 Task: Look for space in Fīrūzābād, Iran from 11th June, 2023 to 17th June, 2023 for 1 adult in price range Rs.5000 to Rs.12000. Place can be private room with 1  bedroom having 1 bed and 1 bathroom. Property type can be house, flat, guest house, hotel. Booking option can be shelf check-in. Required host language is English.
Action: Mouse moved to (439, 66)
Screenshot: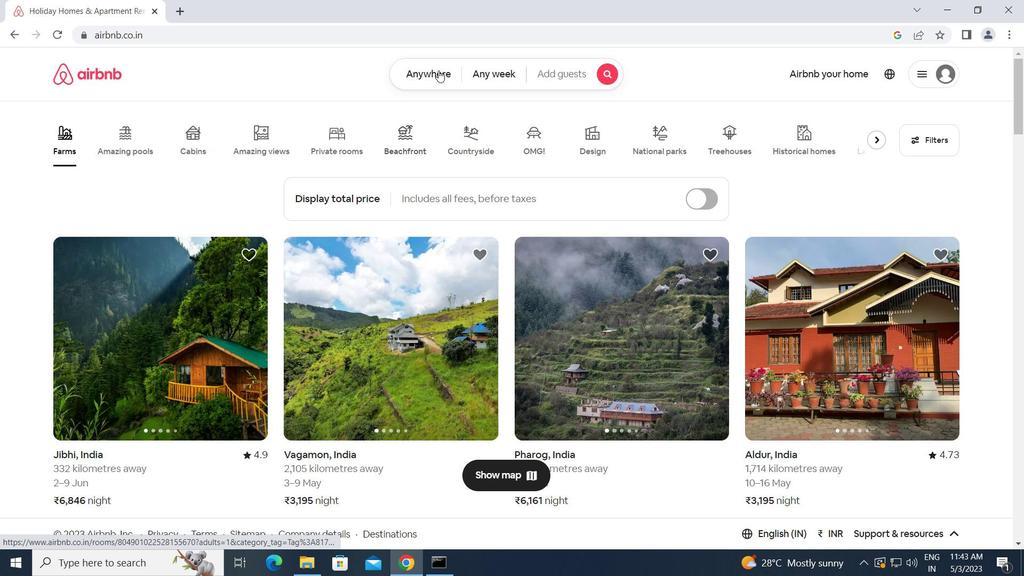 
Action: Mouse pressed left at (439, 66)
Screenshot: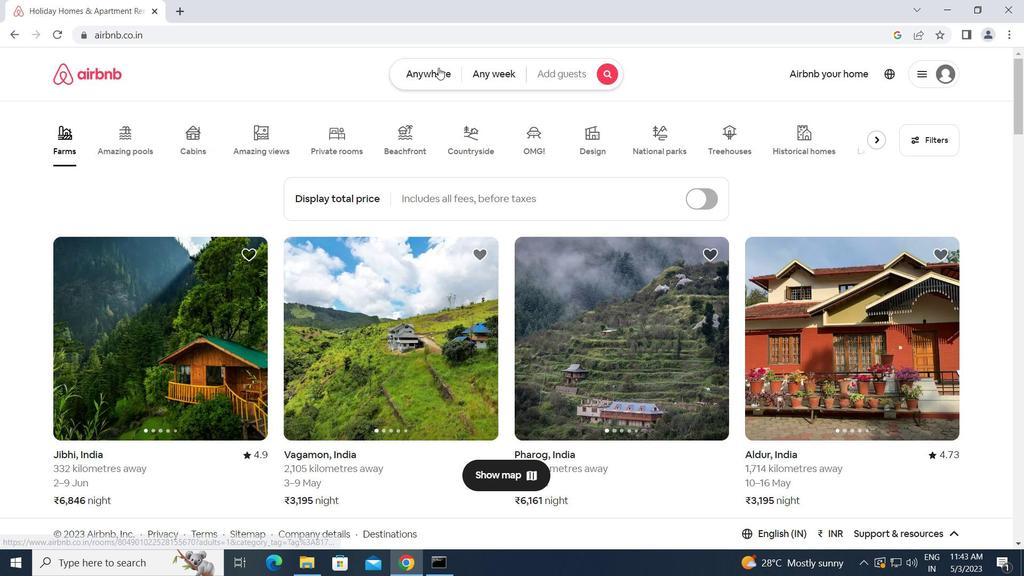
Action: Mouse moved to (317, 117)
Screenshot: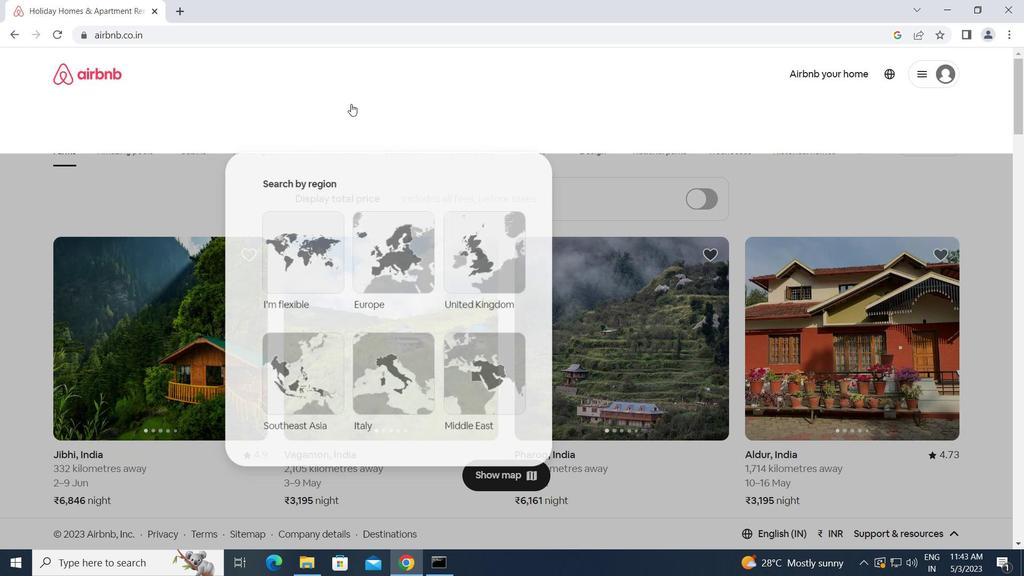 
Action: Mouse pressed left at (317, 117)
Screenshot: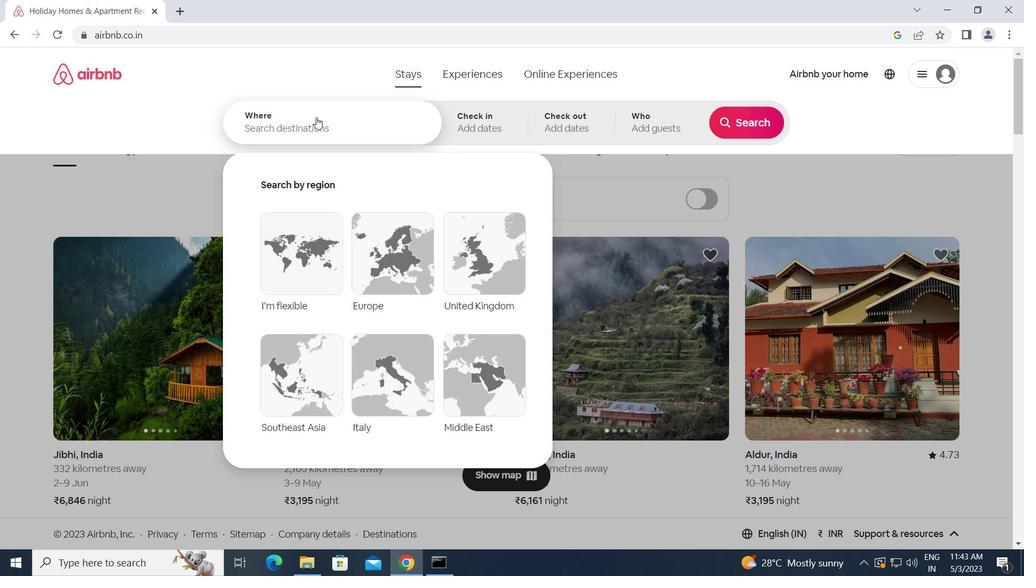 
Action: Key pressed f<Key.caps_lock>iruzabad,<Key.space><Key.caps_lock>i<Key.caps_lock>ran<Key.enter>
Screenshot: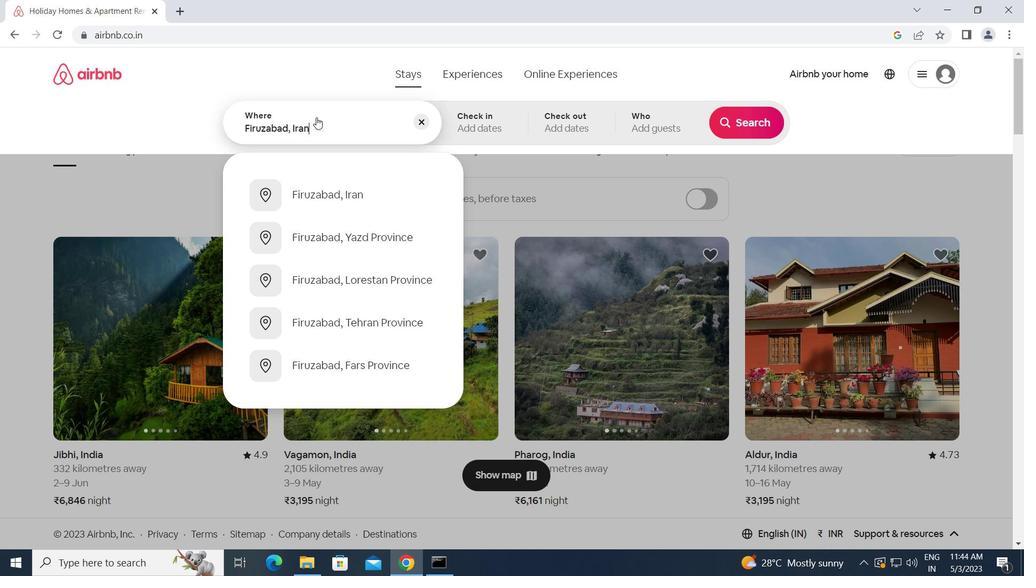 
Action: Mouse moved to (539, 342)
Screenshot: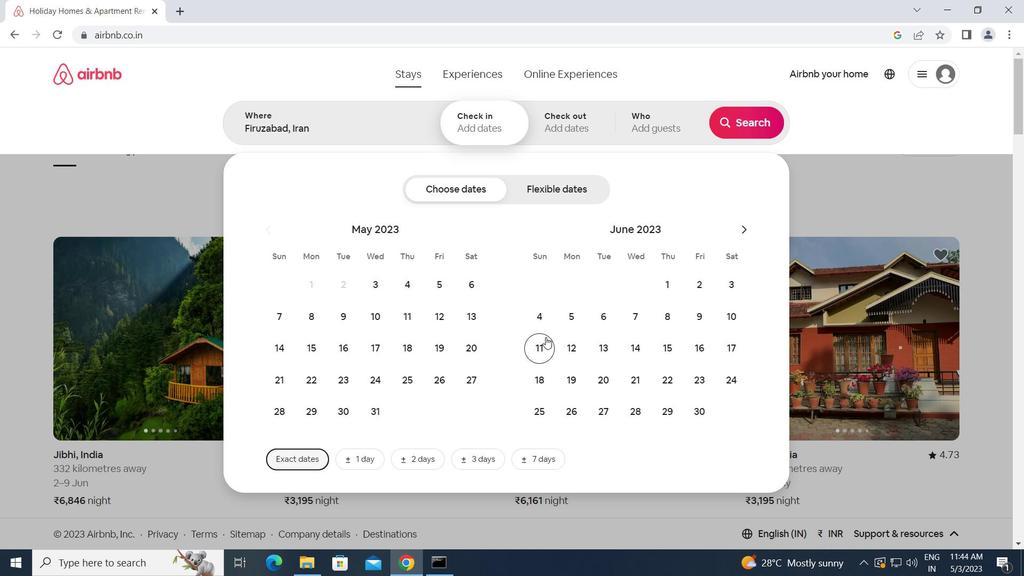 
Action: Mouse pressed left at (539, 342)
Screenshot: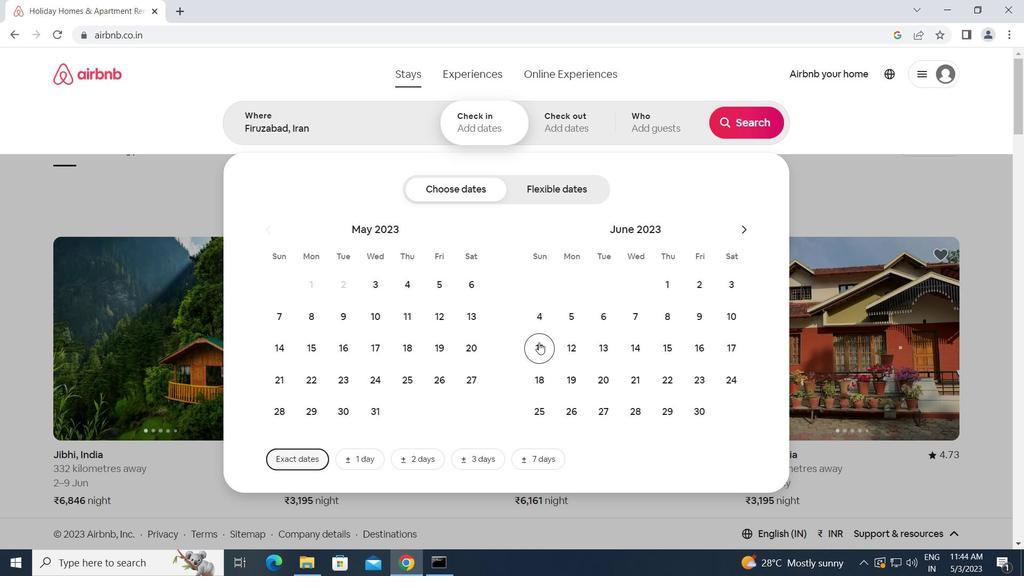 
Action: Mouse moved to (723, 349)
Screenshot: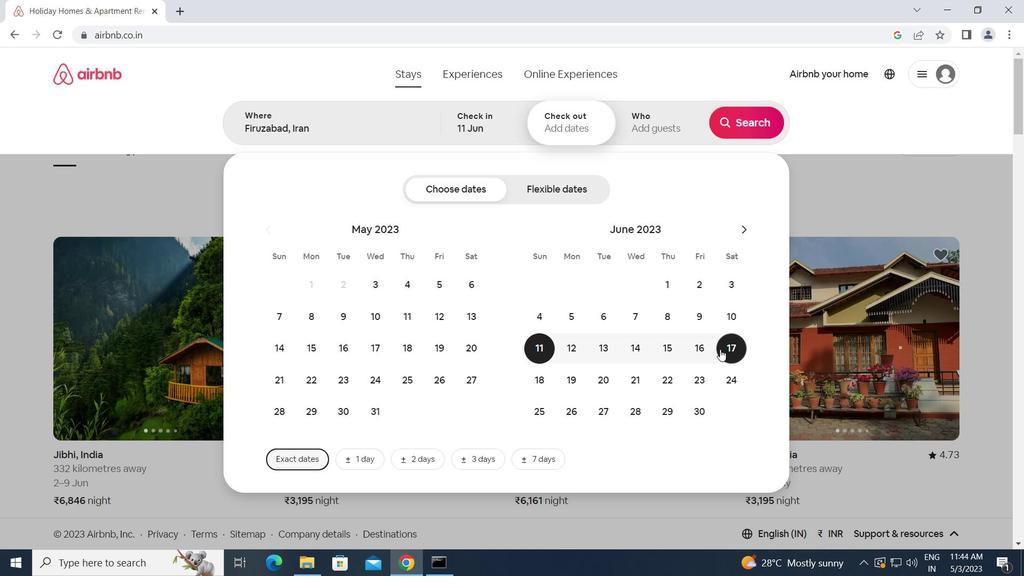 
Action: Mouse pressed left at (723, 349)
Screenshot: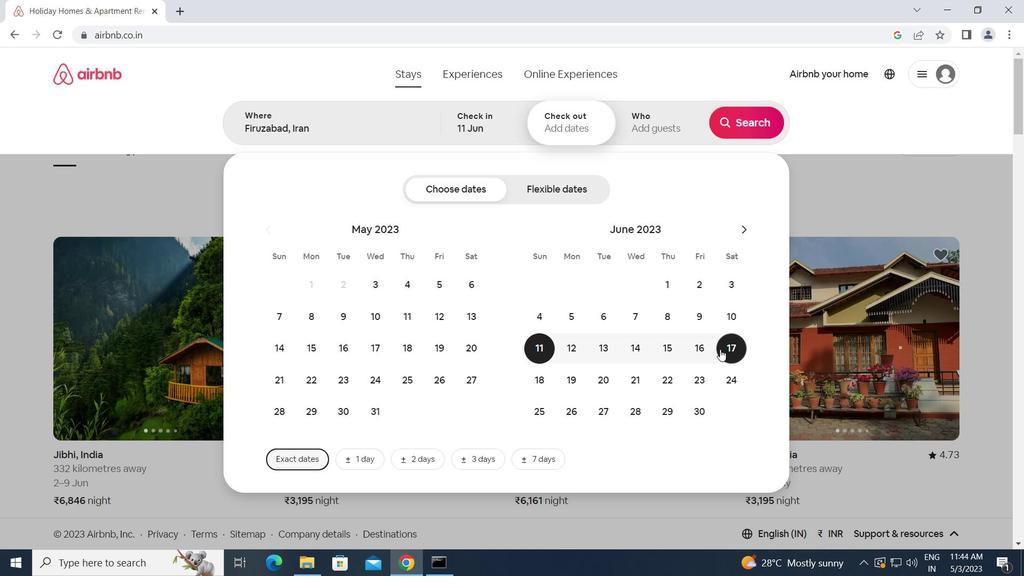 
Action: Mouse moved to (663, 124)
Screenshot: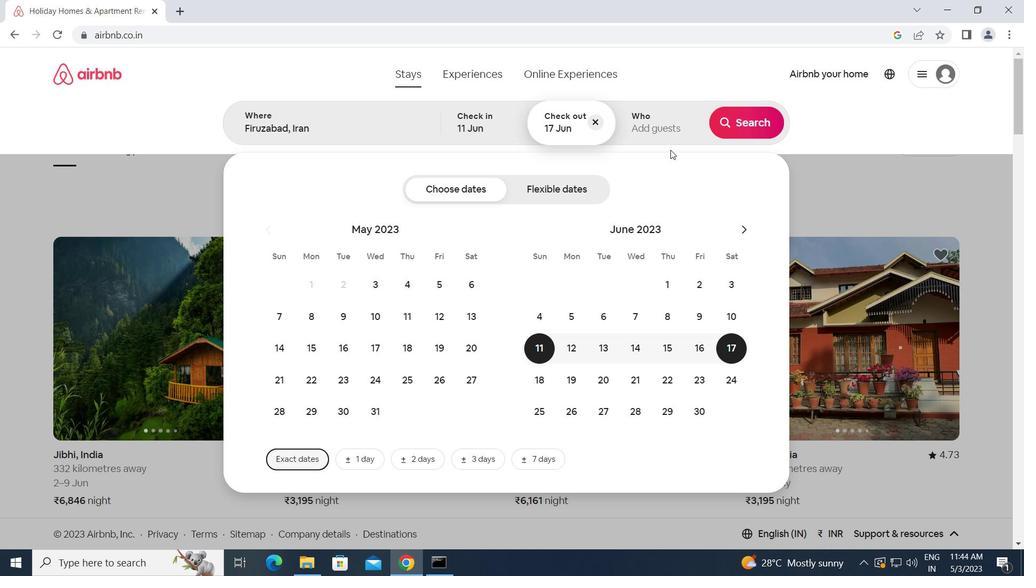 
Action: Mouse pressed left at (663, 124)
Screenshot: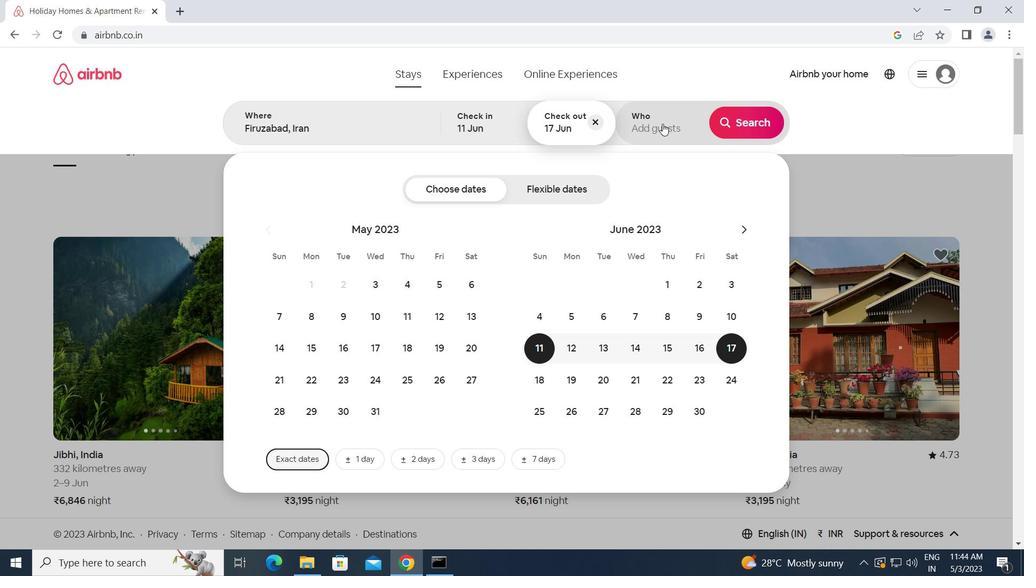 
Action: Mouse moved to (747, 190)
Screenshot: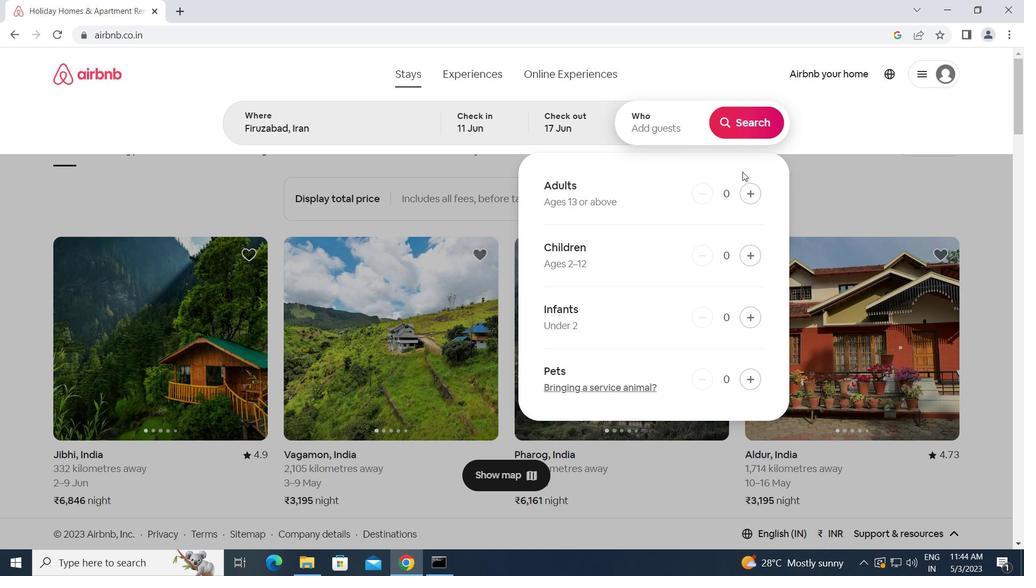 
Action: Mouse pressed left at (747, 190)
Screenshot: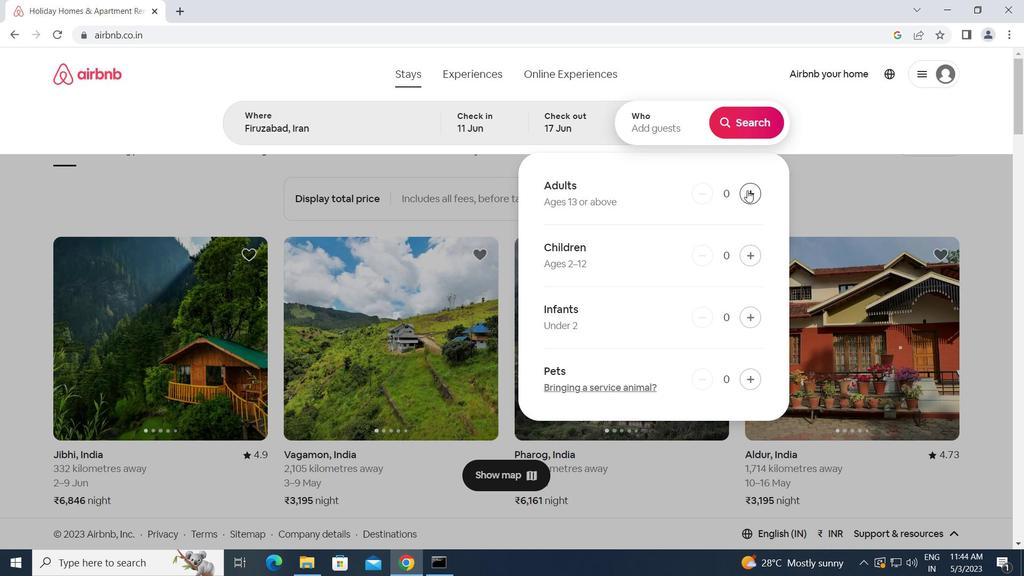 
Action: Mouse moved to (740, 113)
Screenshot: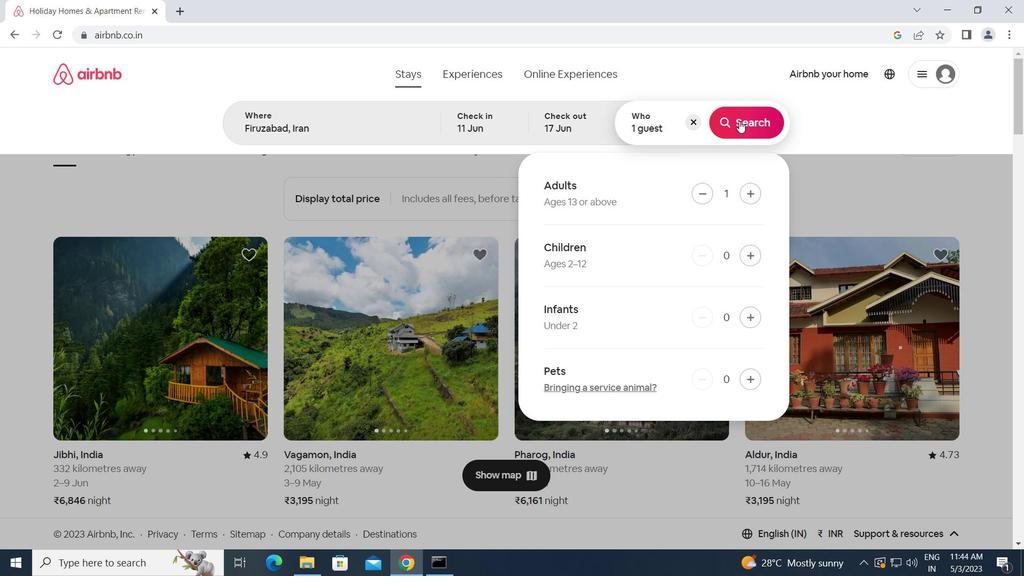 
Action: Mouse pressed left at (740, 113)
Screenshot: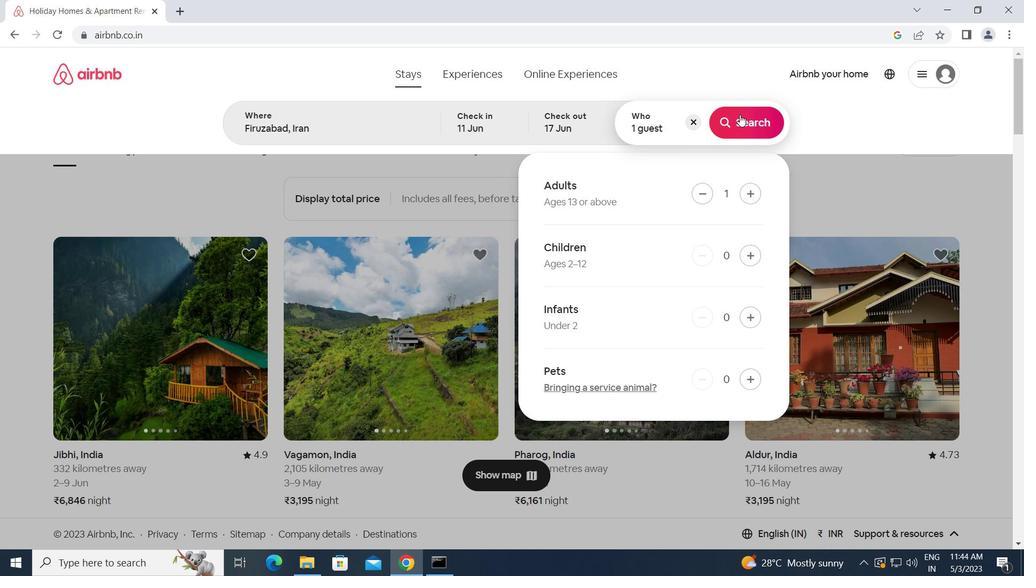 
Action: Mouse moved to (968, 129)
Screenshot: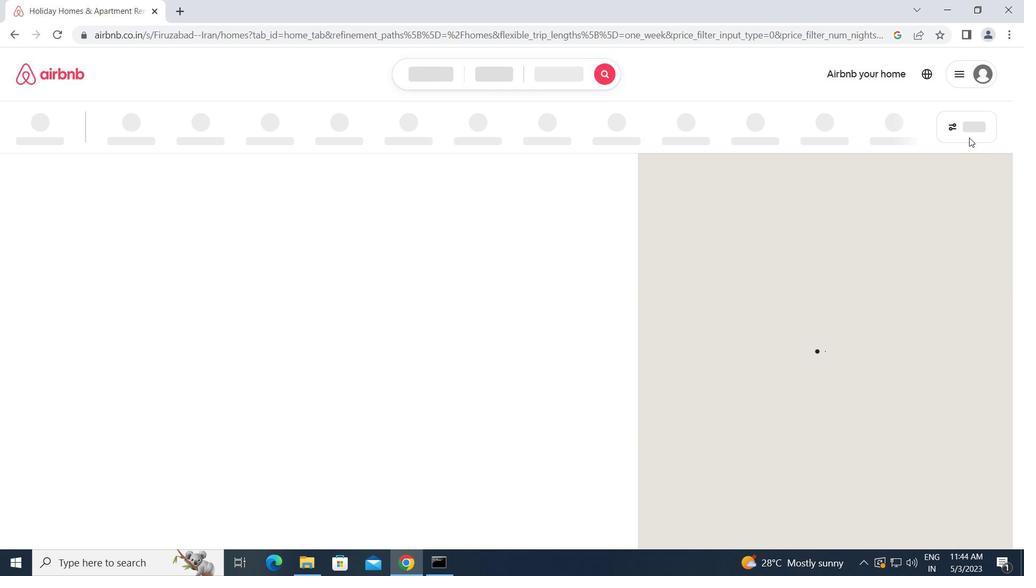 
Action: Mouse pressed left at (968, 129)
Screenshot: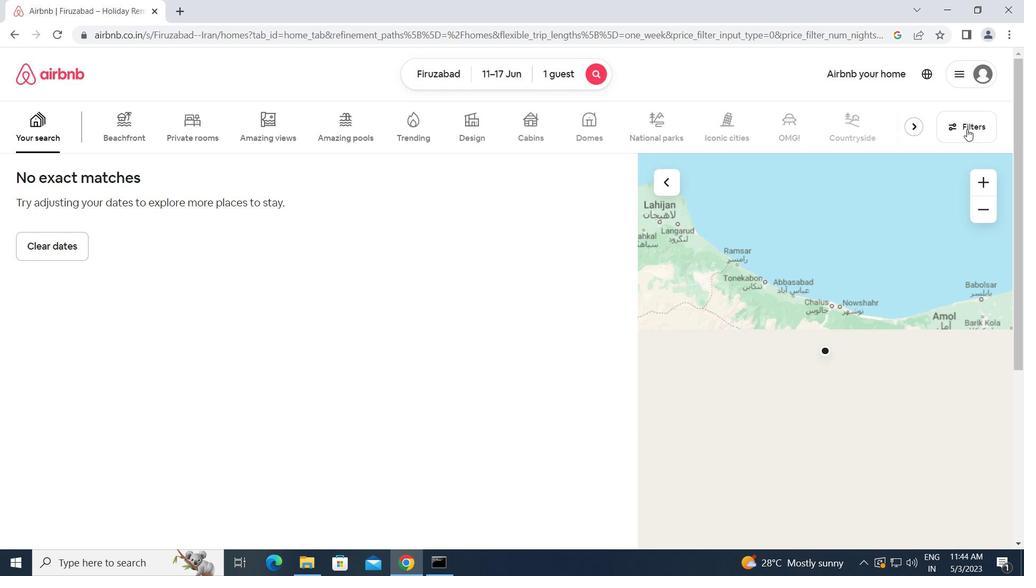 
Action: Mouse moved to (350, 207)
Screenshot: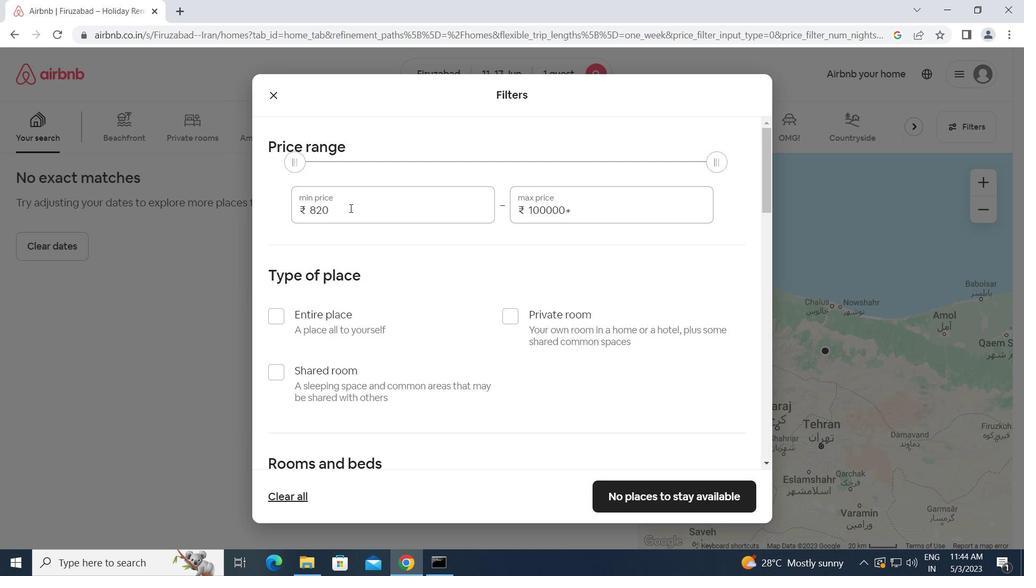 
Action: Mouse pressed left at (350, 207)
Screenshot: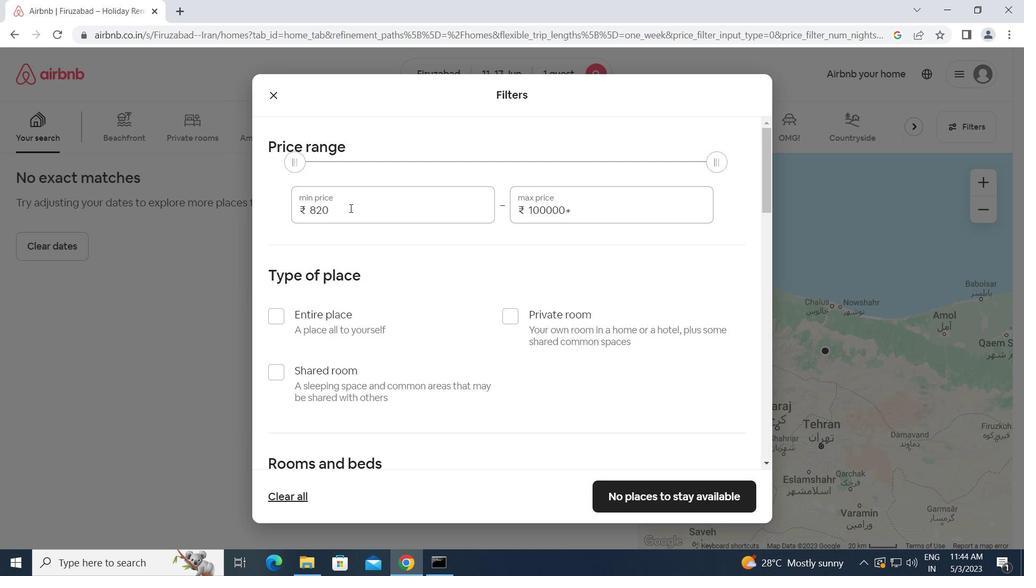 
Action: Mouse moved to (245, 208)
Screenshot: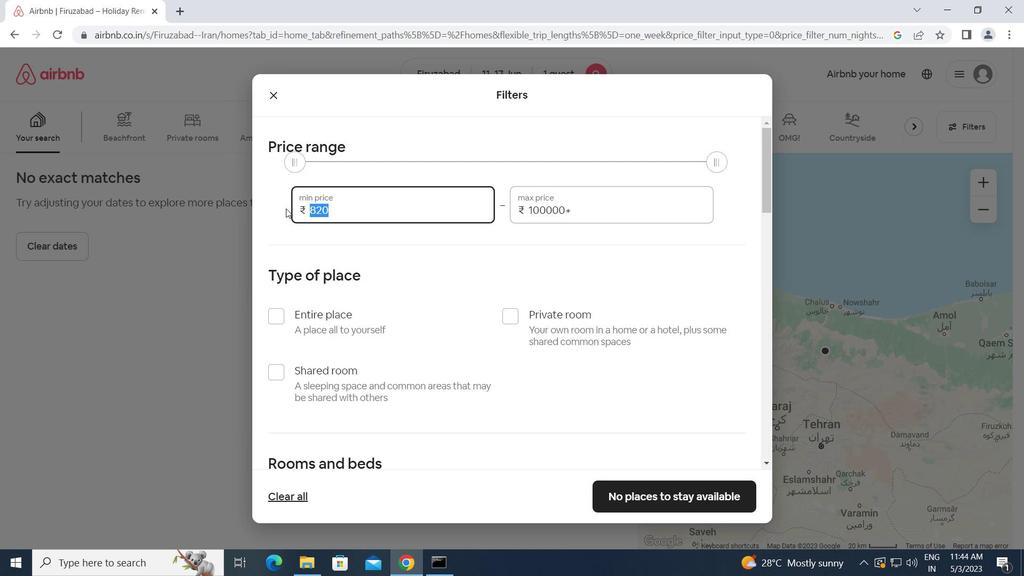 
Action: Key pressed 5000<Key.tab>12000
Screenshot: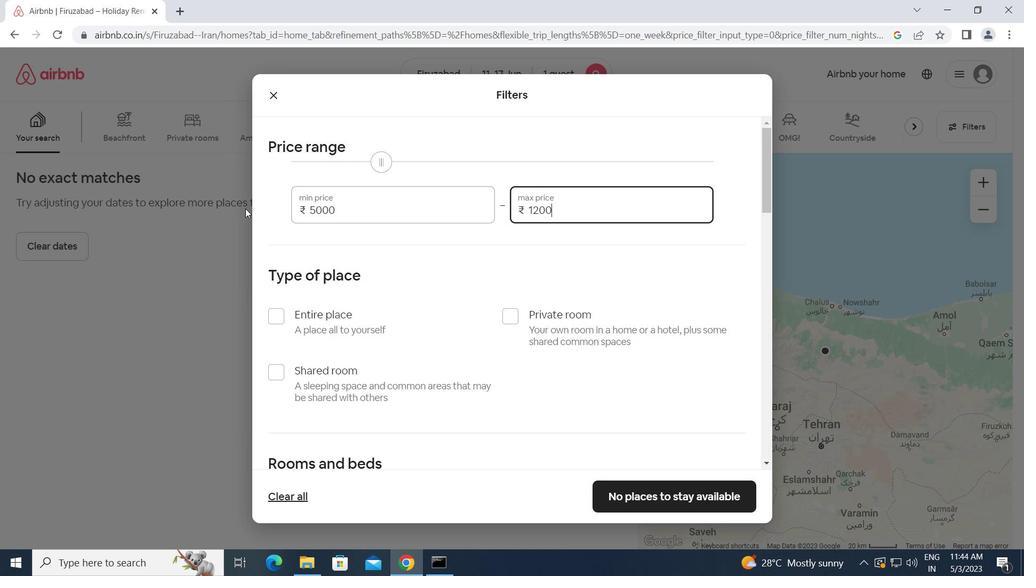 
Action: Mouse moved to (505, 311)
Screenshot: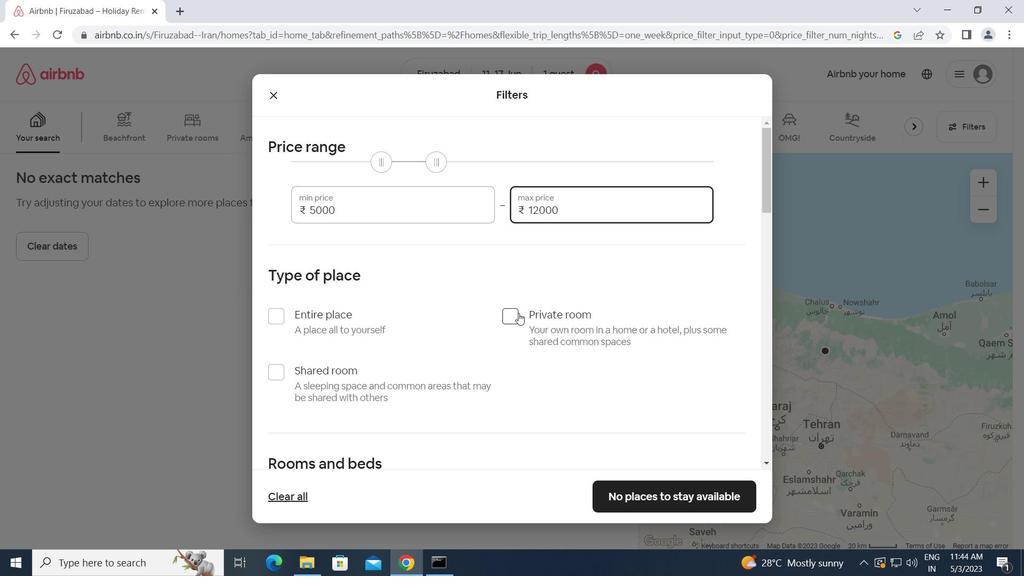 
Action: Mouse pressed left at (505, 311)
Screenshot: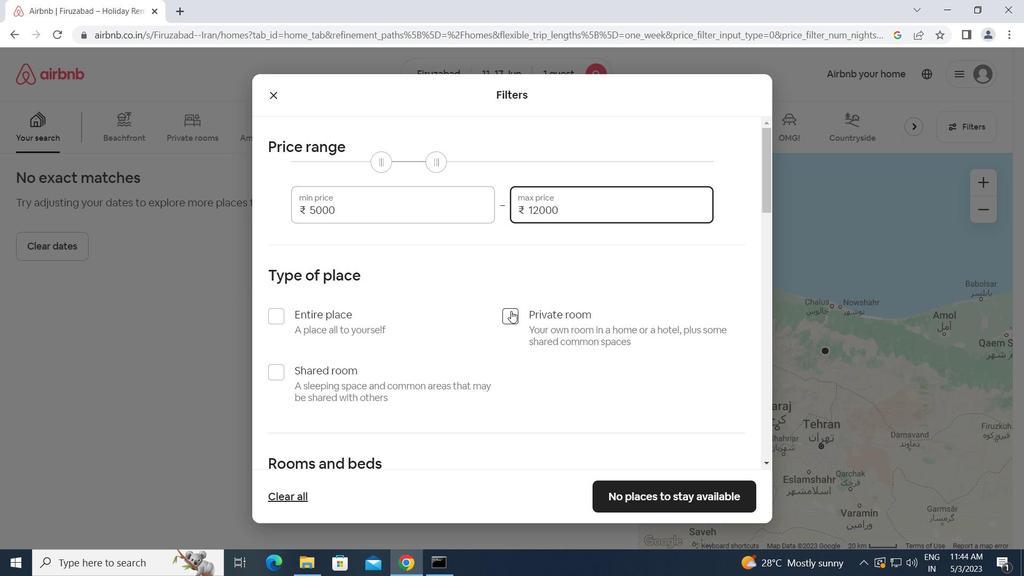 
Action: Mouse moved to (510, 356)
Screenshot: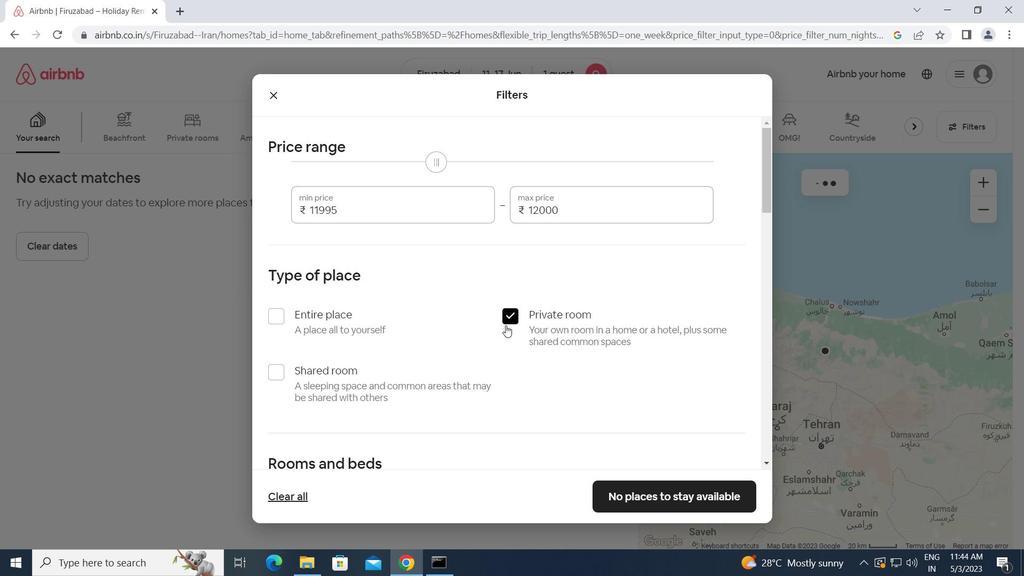 
Action: Mouse scrolled (510, 355) with delta (0, 0)
Screenshot: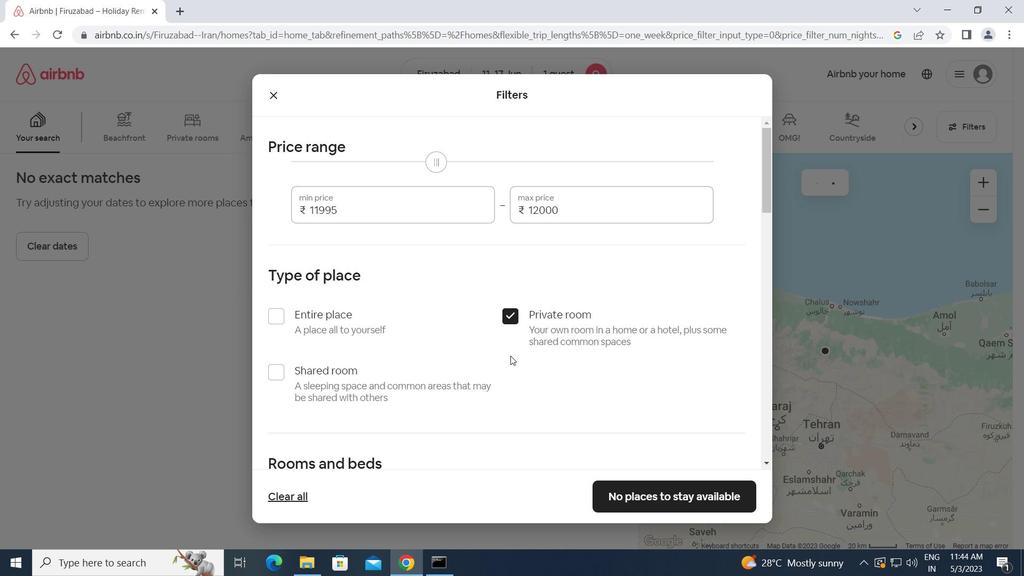 
Action: Mouse moved to (510, 356)
Screenshot: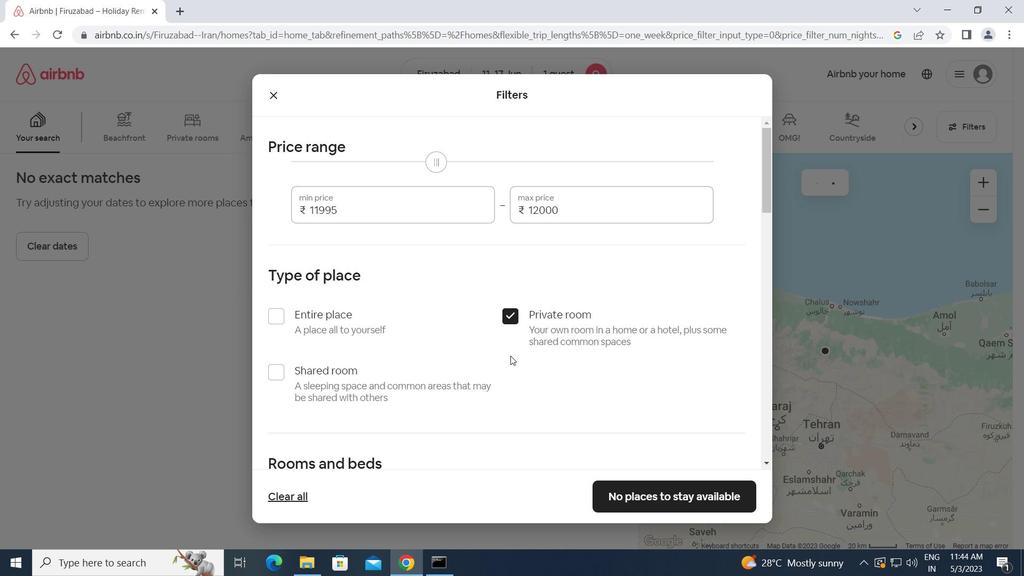 
Action: Mouse scrolled (510, 356) with delta (0, 0)
Screenshot: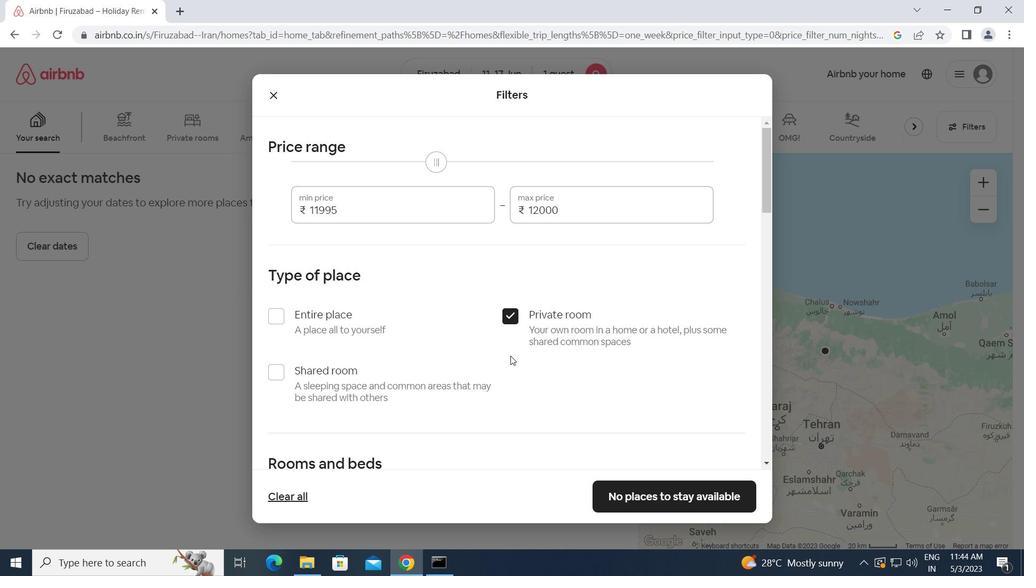 
Action: Mouse scrolled (510, 356) with delta (0, 0)
Screenshot: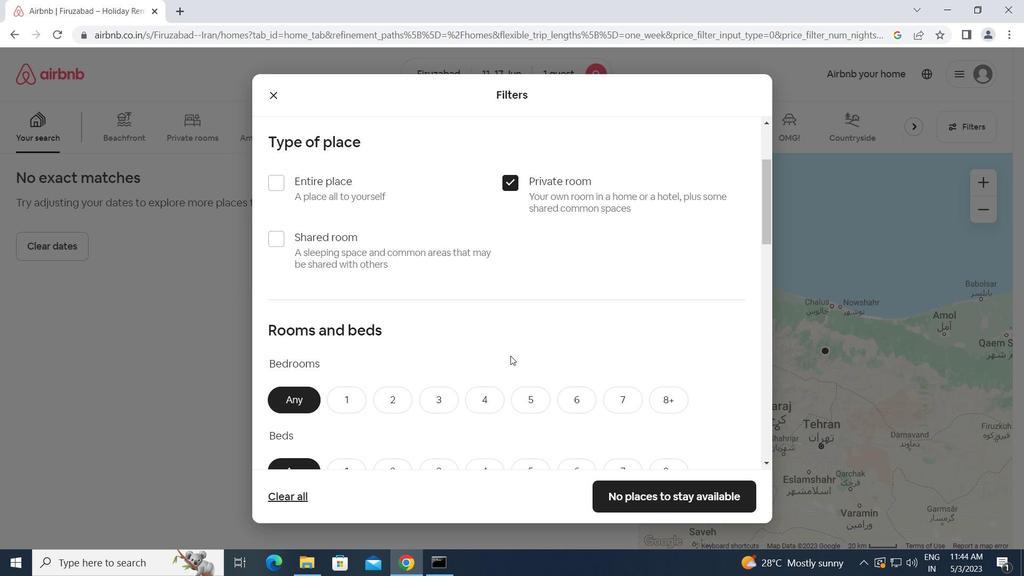 
Action: Mouse moved to (347, 337)
Screenshot: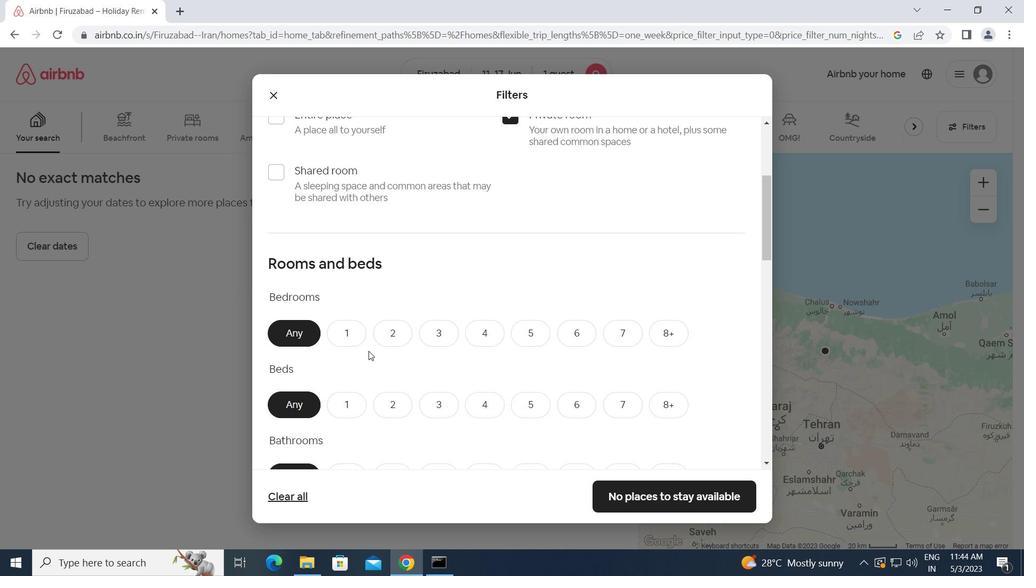 
Action: Mouse pressed left at (347, 337)
Screenshot: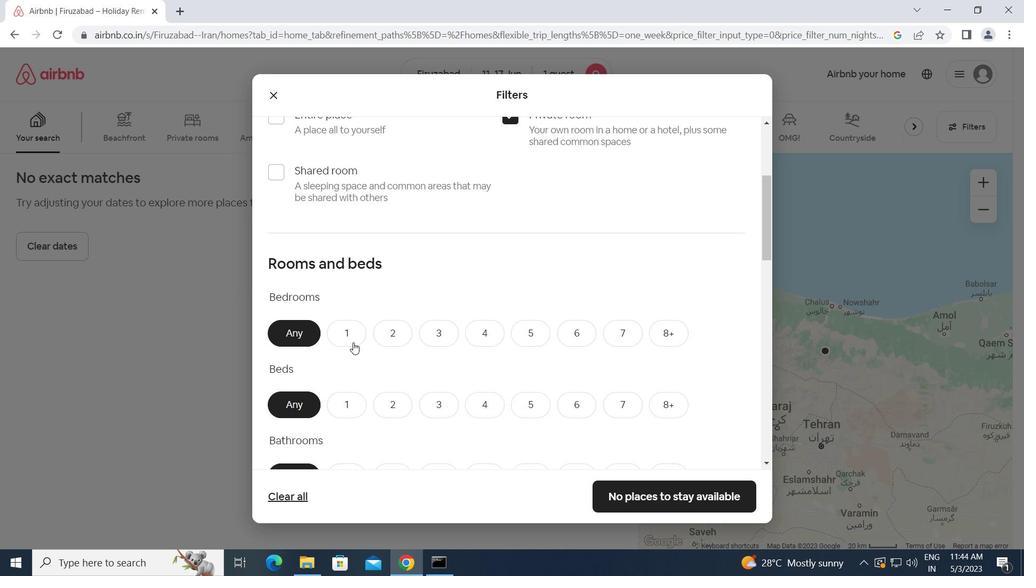 
Action: Mouse moved to (345, 408)
Screenshot: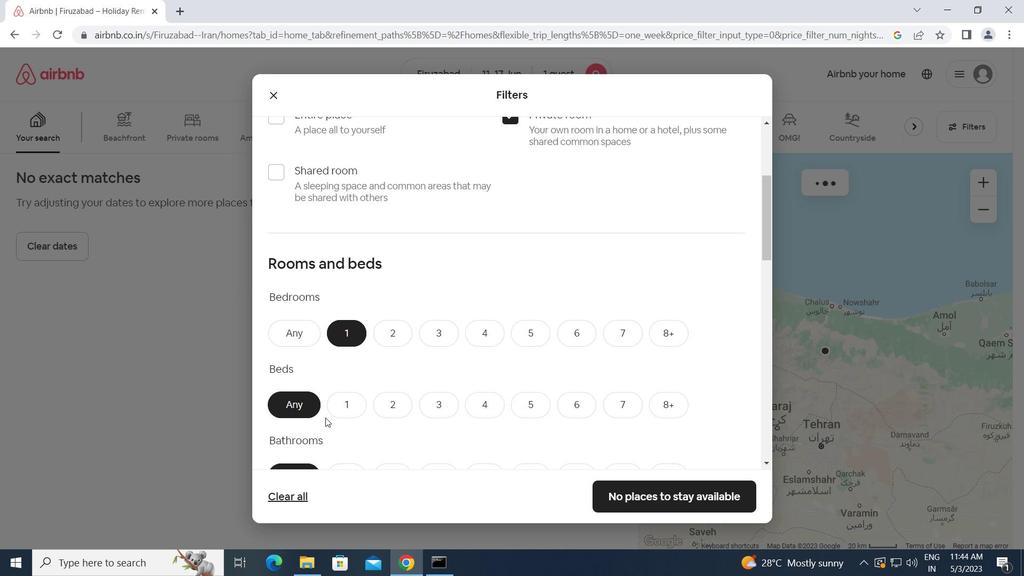 
Action: Mouse pressed left at (345, 408)
Screenshot: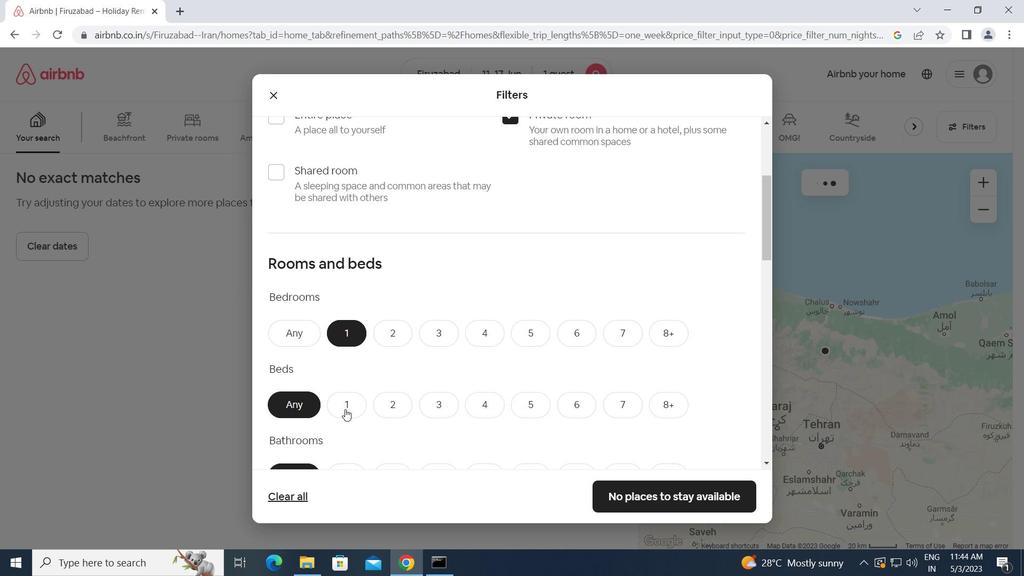 
Action: Mouse scrolled (345, 408) with delta (0, 0)
Screenshot: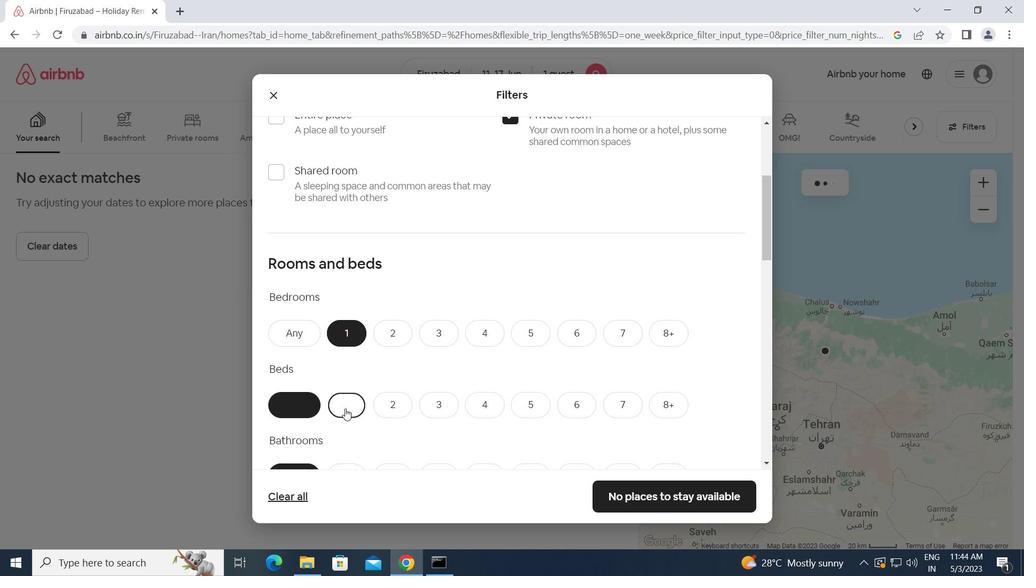 
Action: Mouse moved to (345, 408)
Screenshot: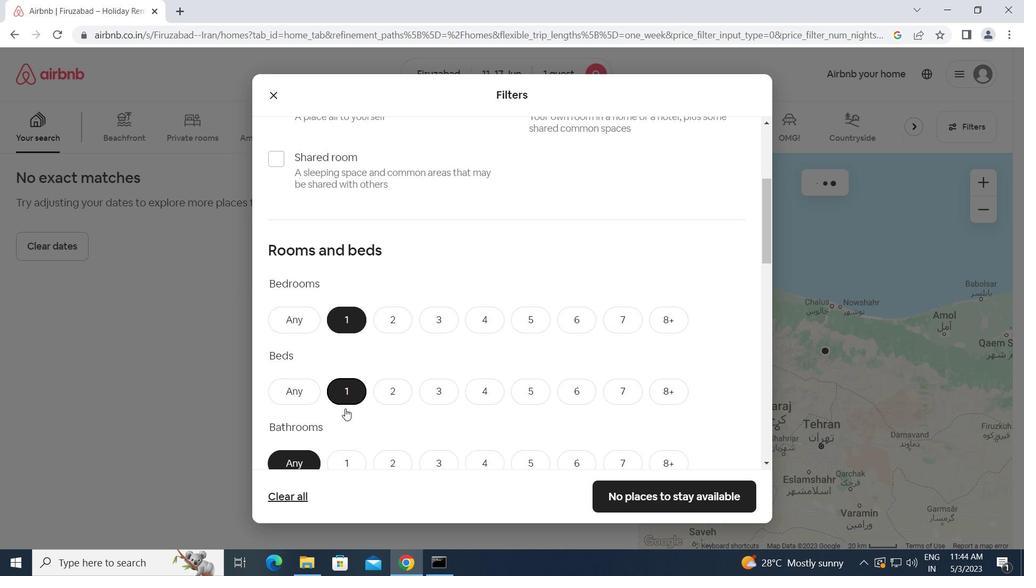 
Action: Mouse pressed left at (345, 408)
Screenshot: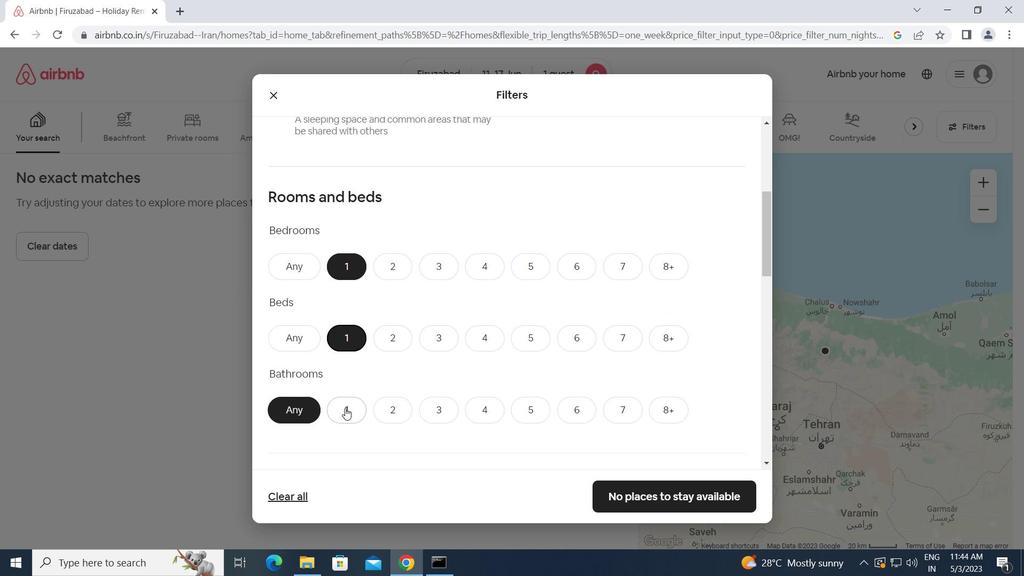 
Action: Mouse moved to (449, 417)
Screenshot: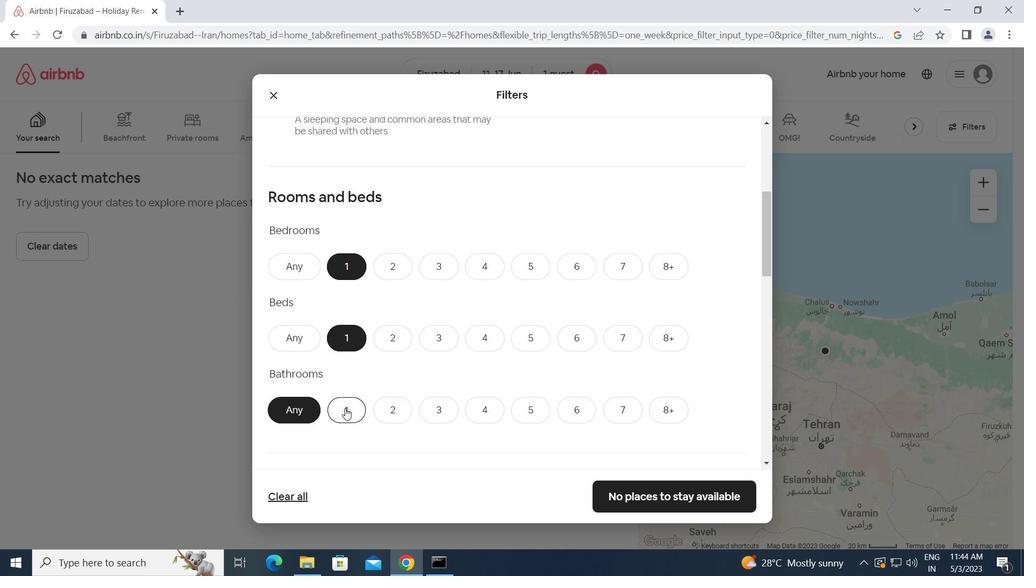 
Action: Mouse scrolled (449, 416) with delta (0, 0)
Screenshot: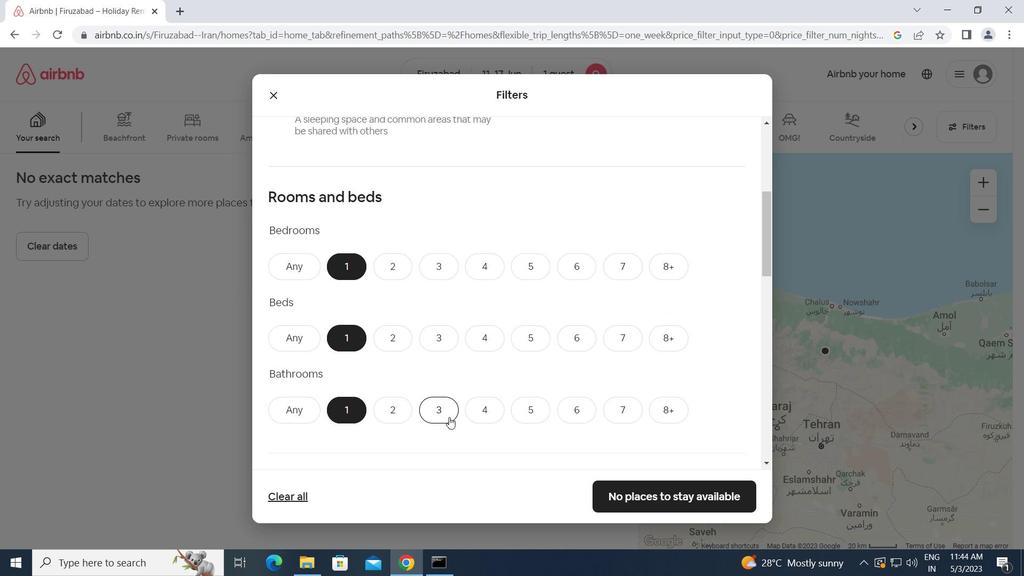
Action: Mouse scrolled (449, 416) with delta (0, 0)
Screenshot: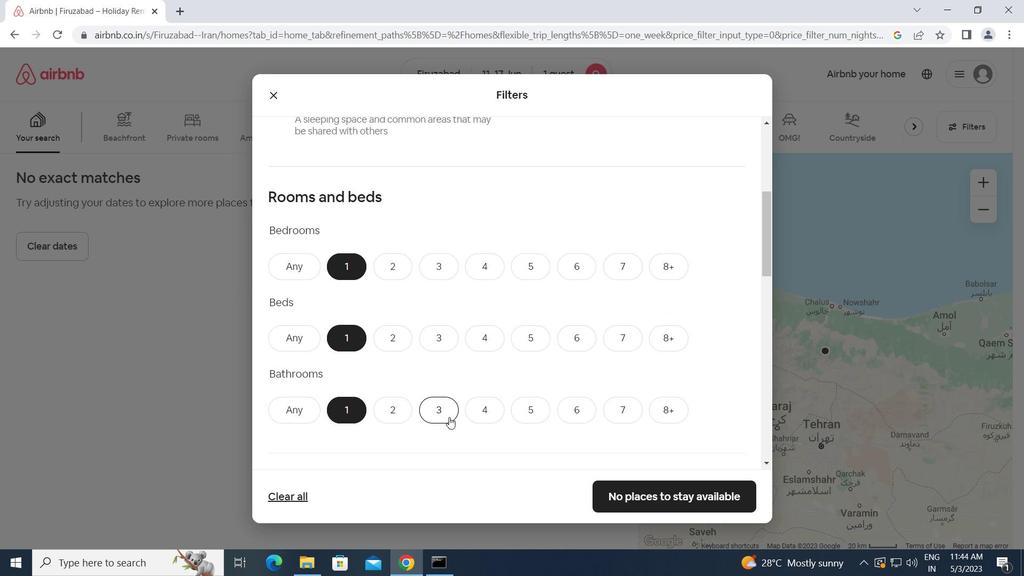 
Action: Mouse scrolled (449, 416) with delta (0, 0)
Screenshot: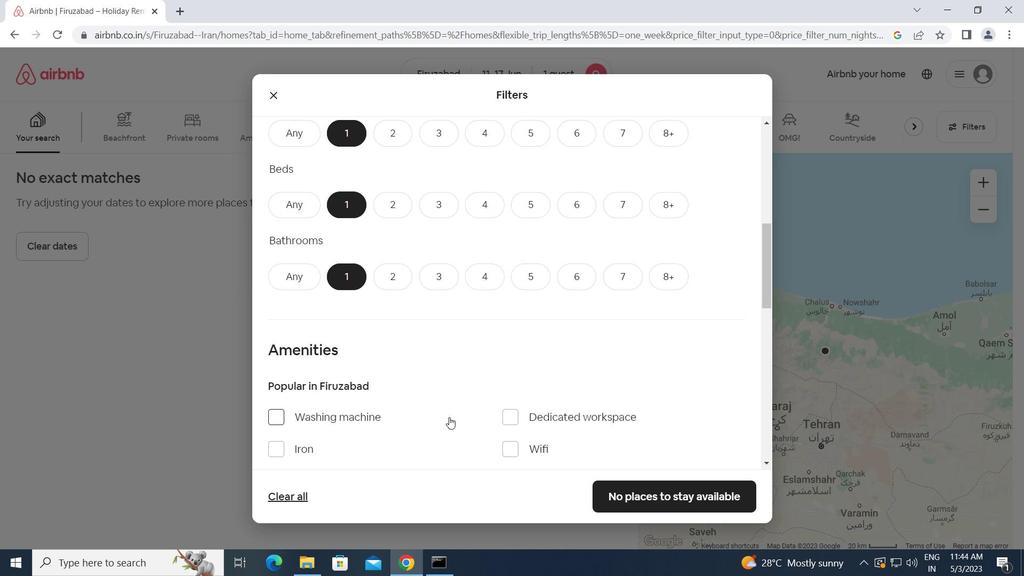 
Action: Mouse scrolled (449, 416) with delta (0, 0)
Screenshot: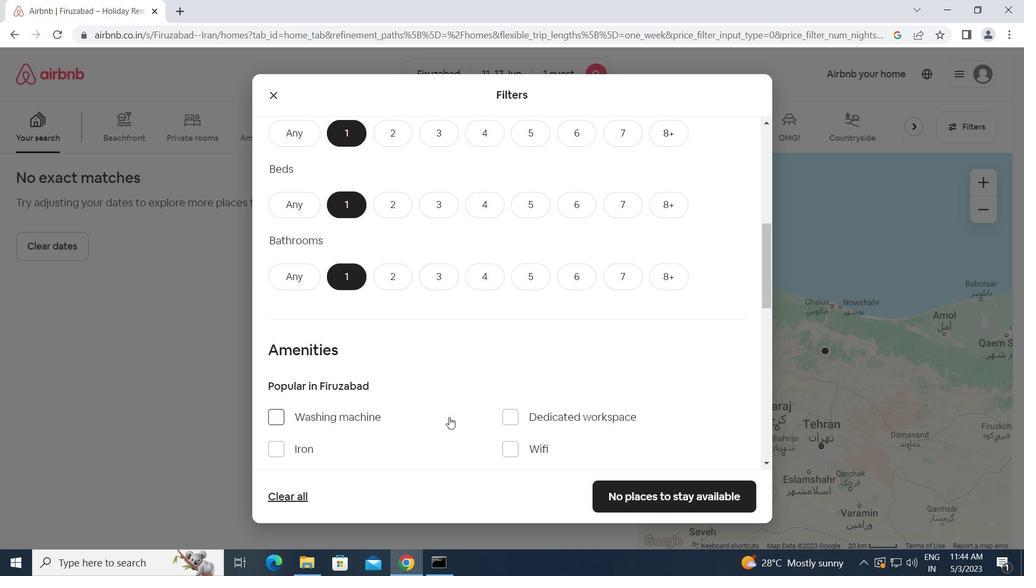 
Action: Mouse scrolled (449, 416) with delta (0, 0)
Screenshot: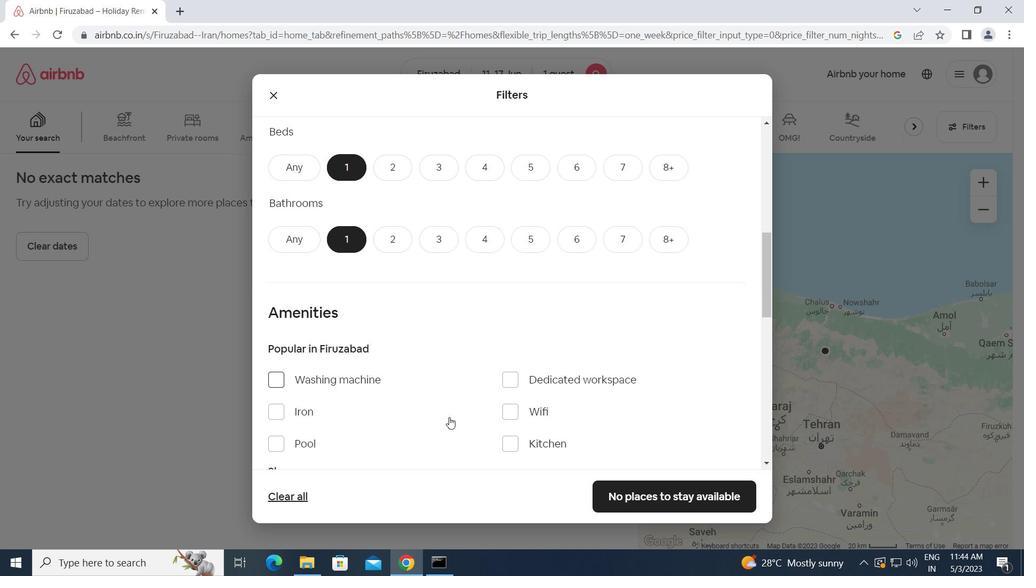 
Action: Mouse scrolled (449, 416) with delta (0, 0)
Screenshot: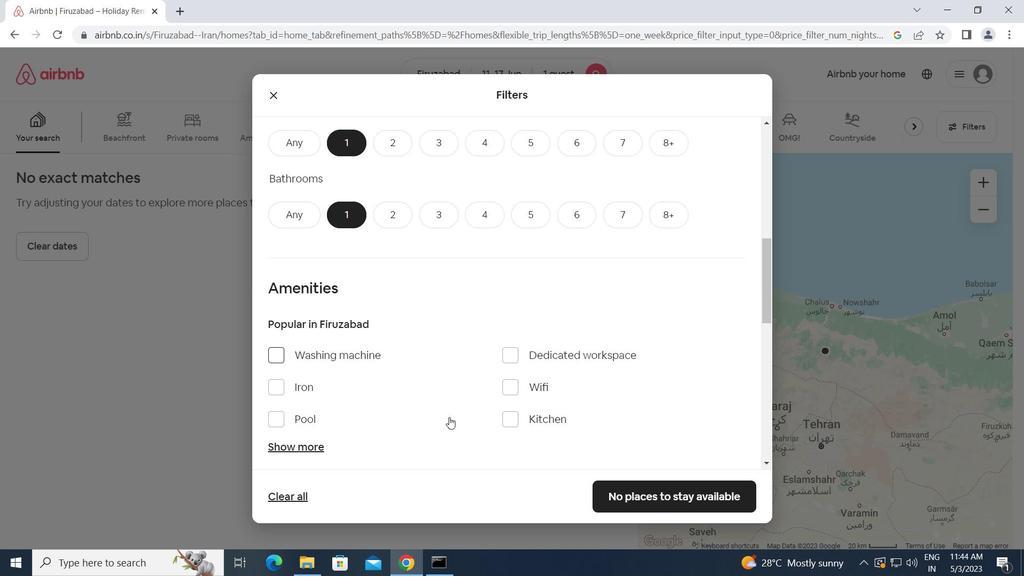 
Action: Mouse moved to (713, 391)
Screenshot: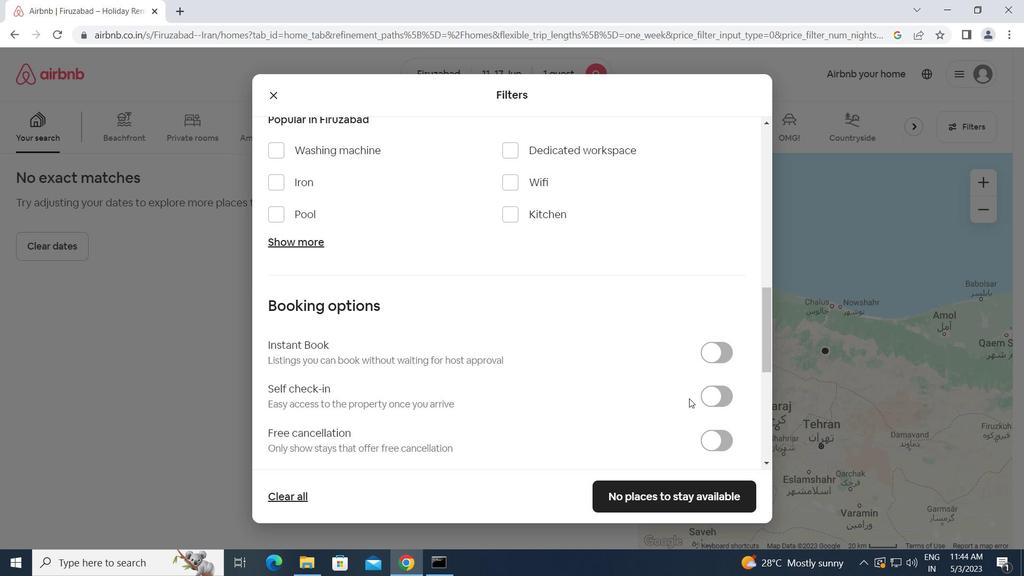 
Action: Mouse pressed left at (713, 391)
Screenshot: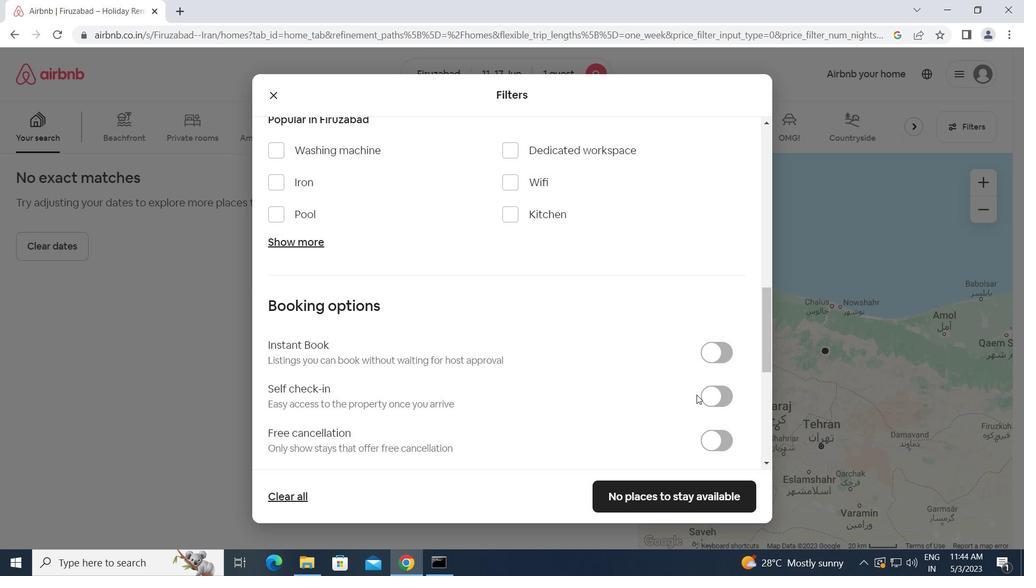 
Action: Mouse moved to (442, 429)
Screenshot: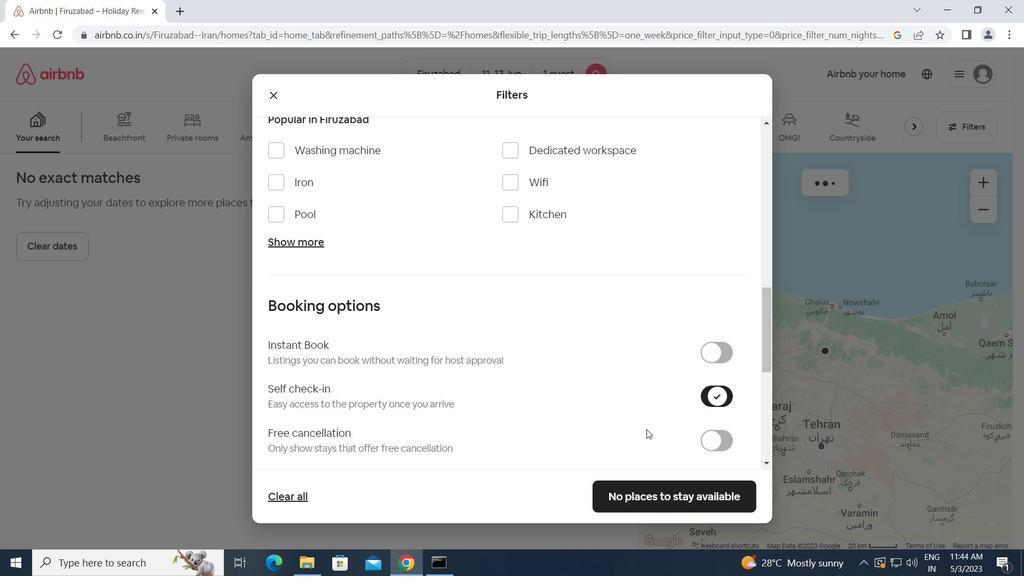 
Action: Mouse scrolled (442, 428) with delta (0, 0)
Screenshot: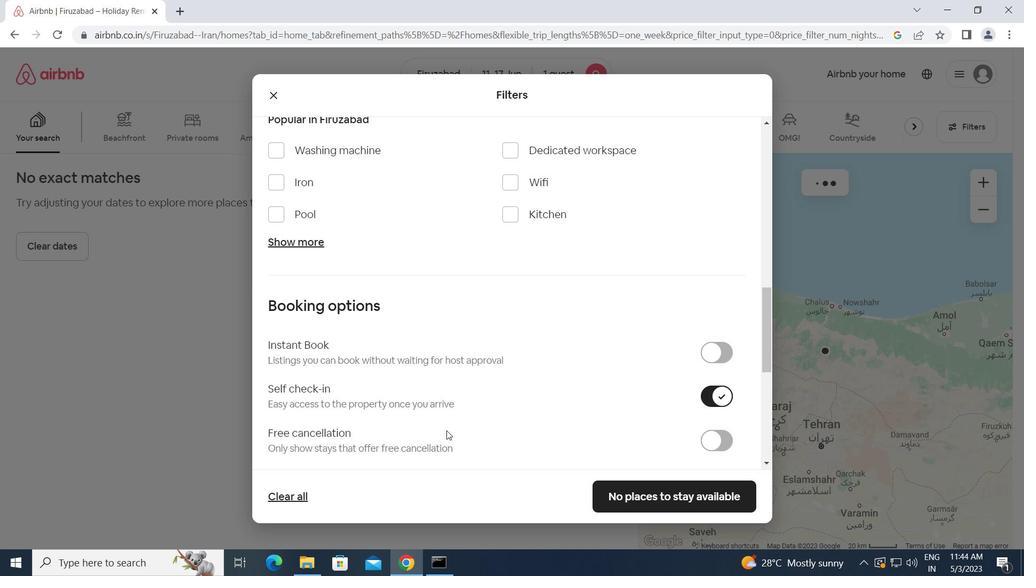 
Action: Mouse scrolled (442, 428) with delta (0, 0)
Screenshot: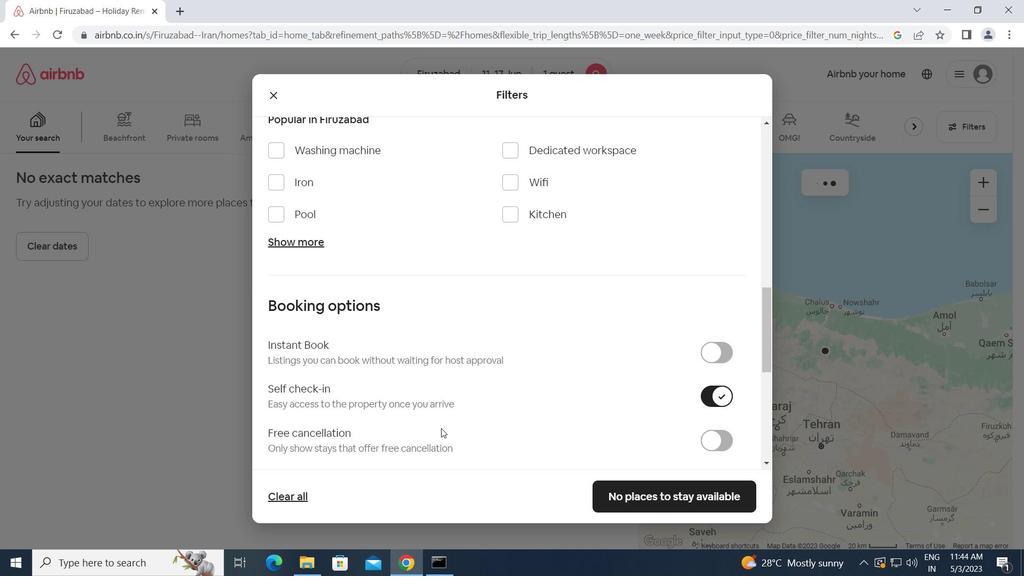 
Action: Mouse scrolled (442, 428) with delta (0, 0)
Screenshot: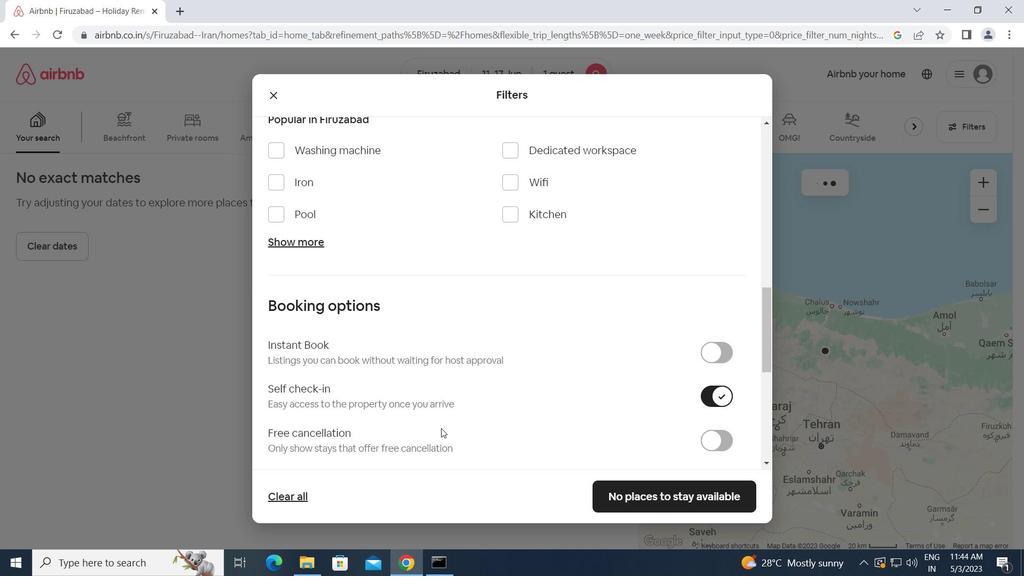
Action: Mouse scrolled (442, 428) with delta (0, 0)
Screenshot: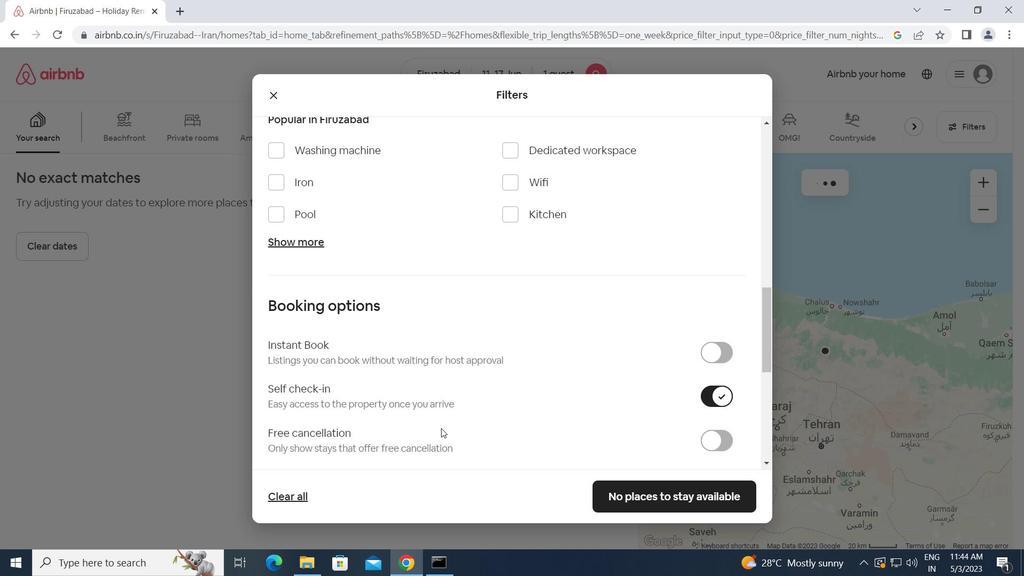 
Action: Mouse scrolled (442, 428) with delta (0, 0)
Screenshot: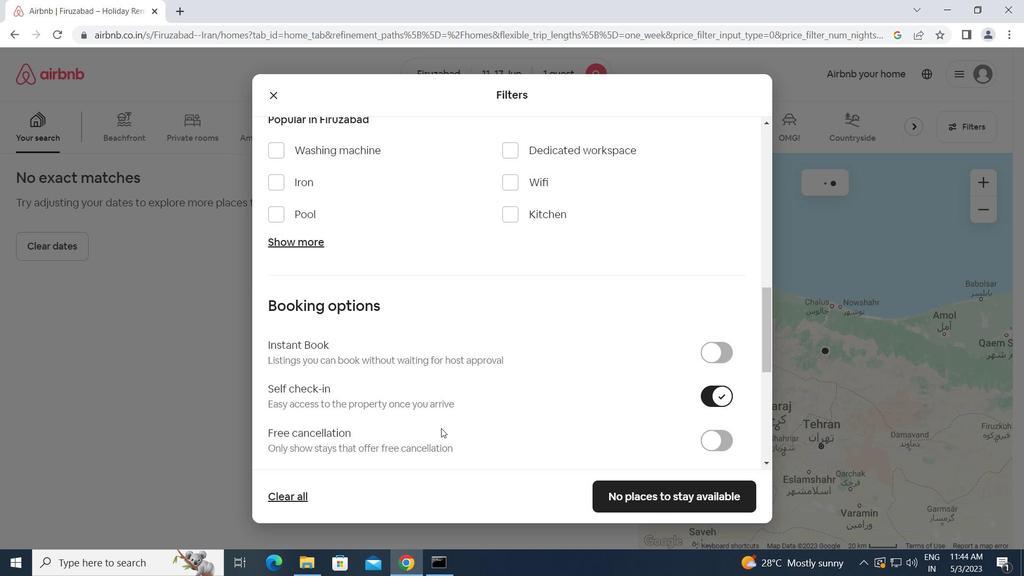 
Action: Mouse moved to (441, 428)
Screenshot: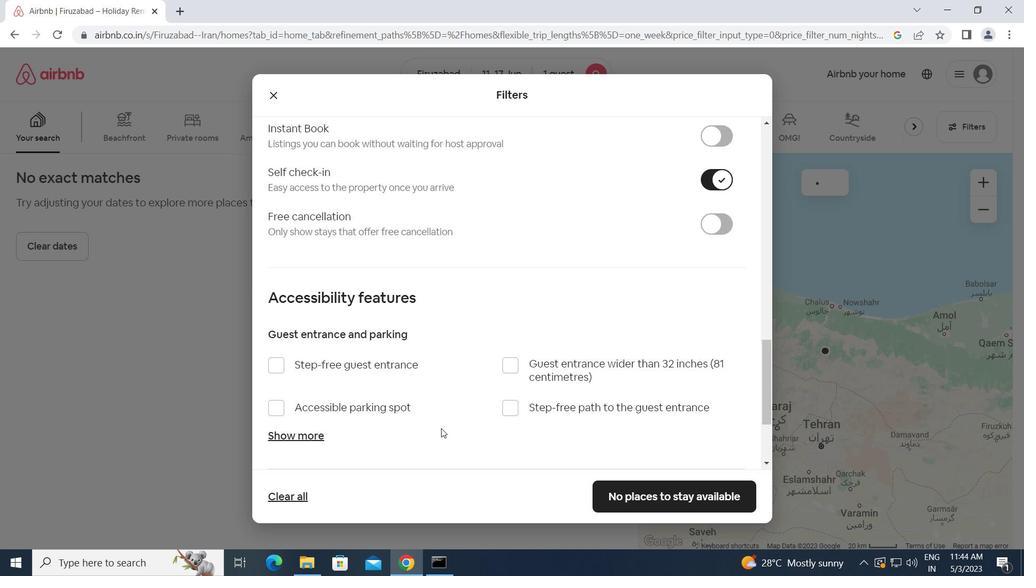 
Action: Mouse scrolled (441, 428) with delta (0, 0)
Screenshot: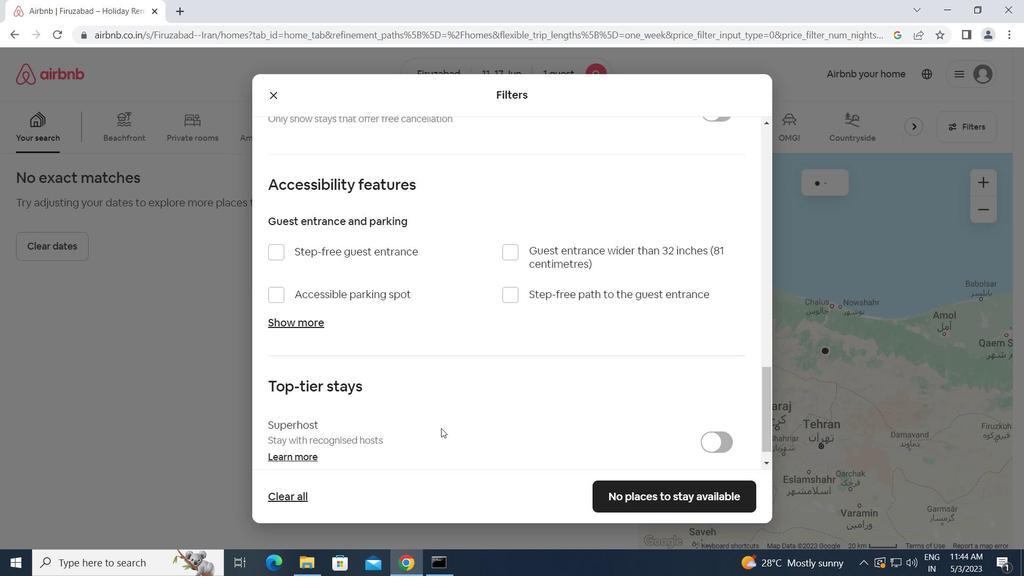 
Action: Mouse scrolled (441, 428) with delta (0, 0)
Screenshot: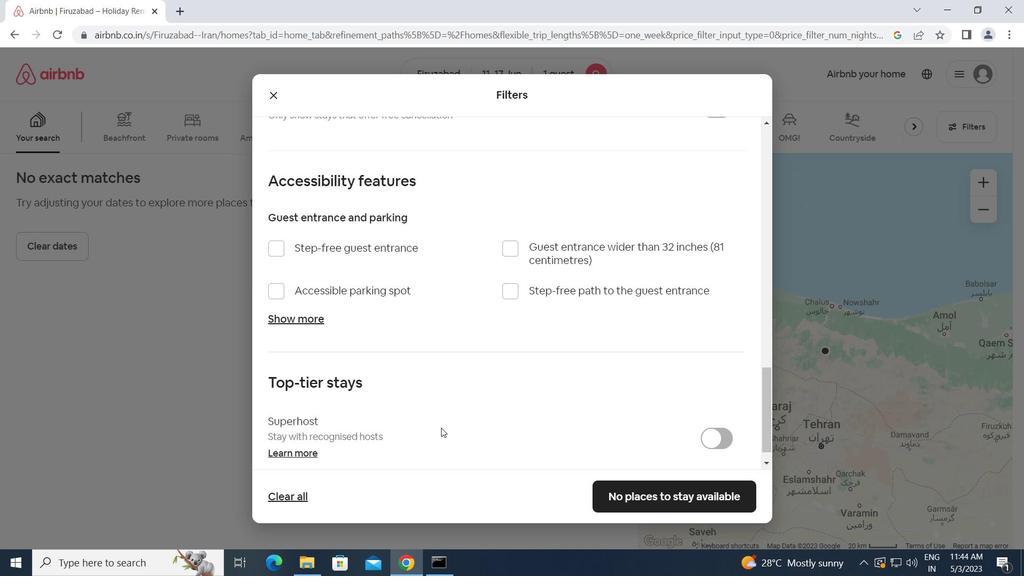 
Action: Mouse scrolled (441, 428) with delta (0, 0)
Screenshot: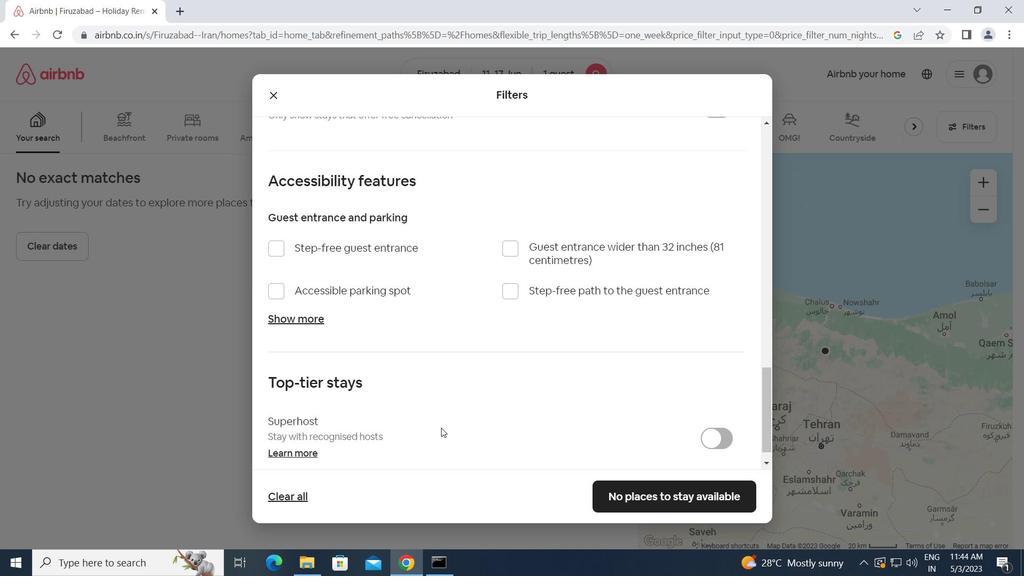 
Action: Mouse scrolled (441, 428) with delta (0, 0)
Screenshot: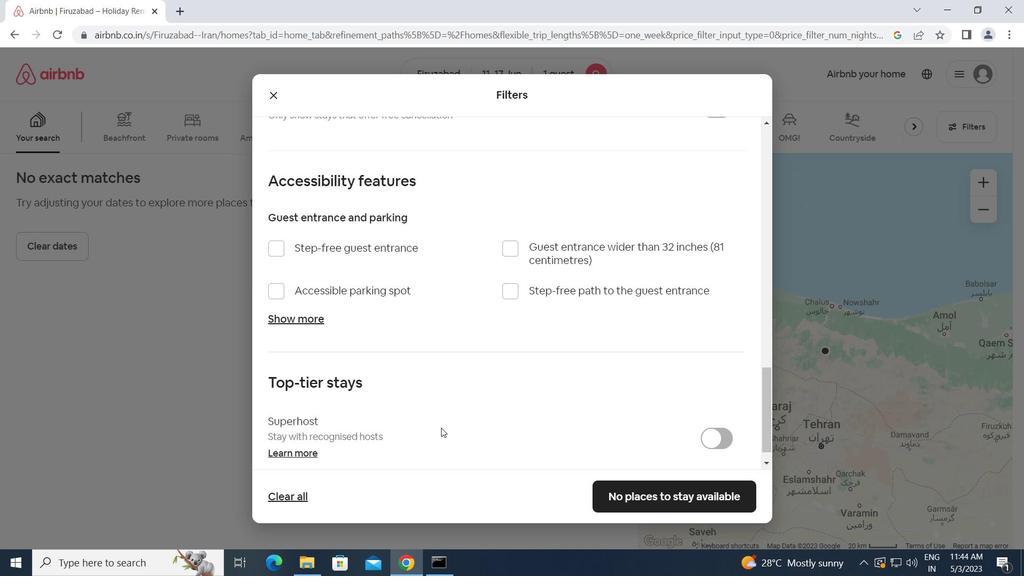 
Action: Mouse scrolled (441, 428) with delta (0, 0)
Screenshot: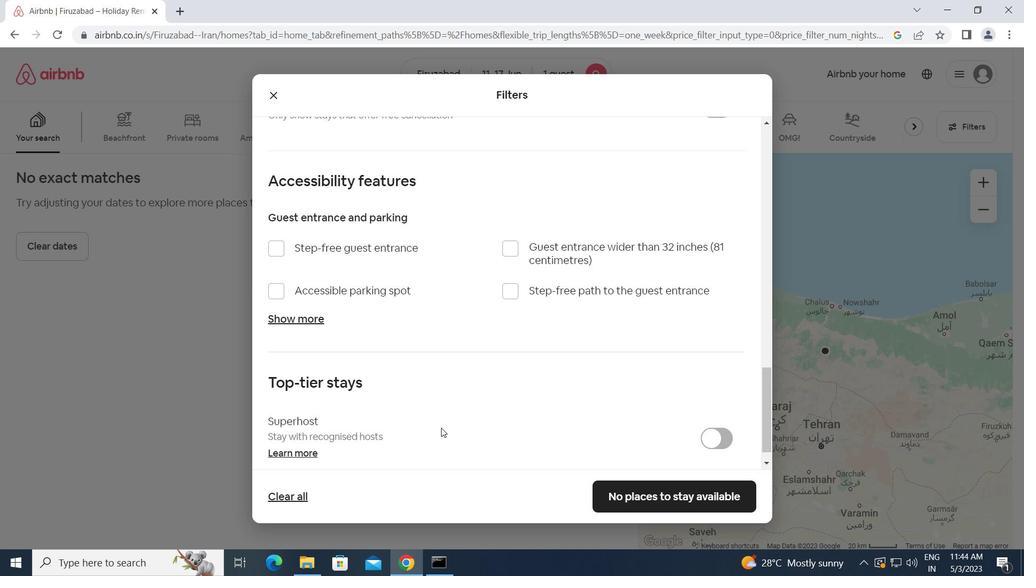 
Action: Mouse scrolled (441, 428) with delta (0, 0)
Screenshot: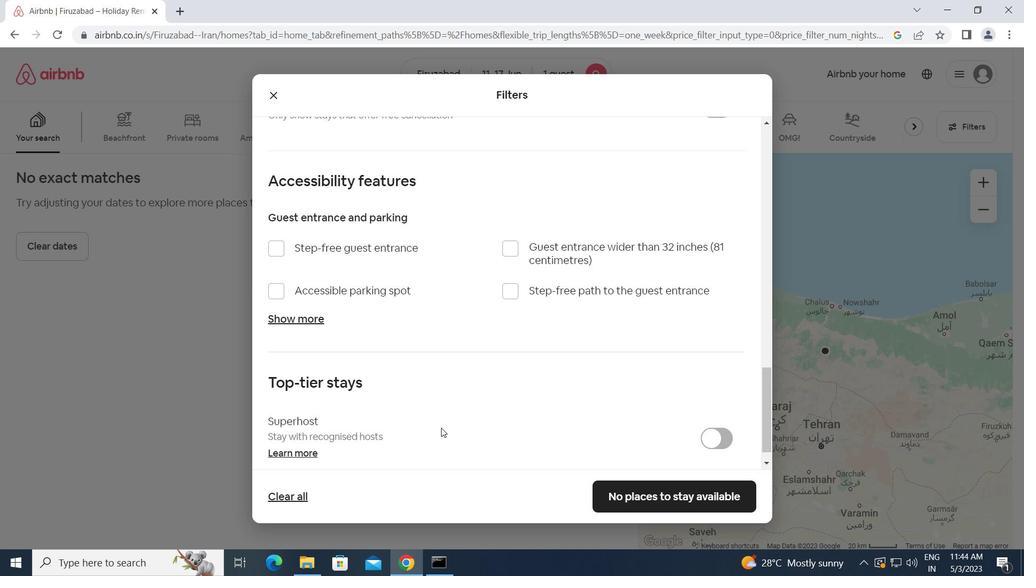 
Action: Mouse moved to (539, 489)
Screenshot: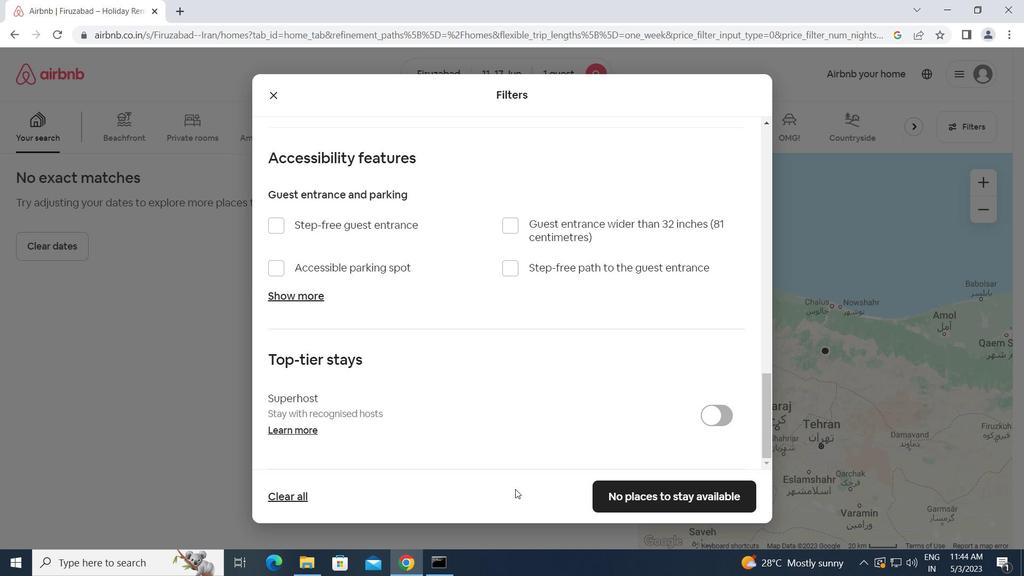 
Action: Mouse scrolled (539, 489) with delta (0, 0)
Screenshot: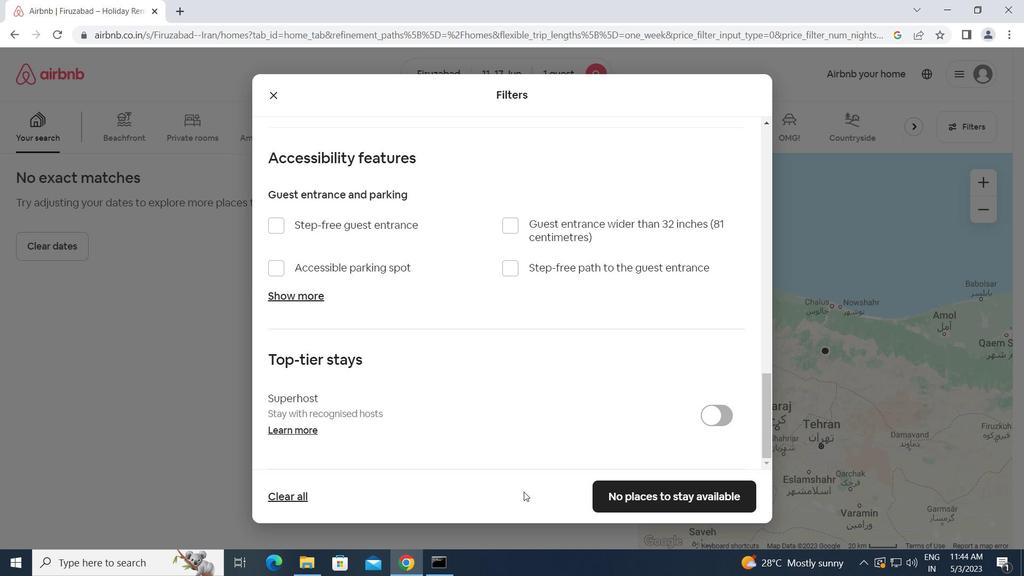 
Action: Mouse scrolled (539, 489) with delta (0, 0)
Screenshot: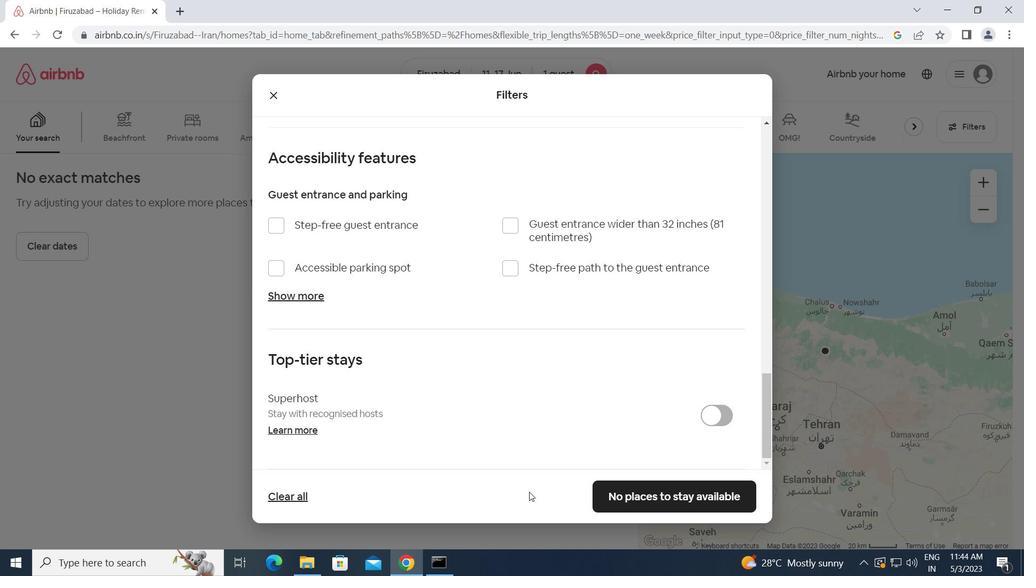 
Action: Mouse scrolled (539, 489) with delta (0, 0)
Screenshot: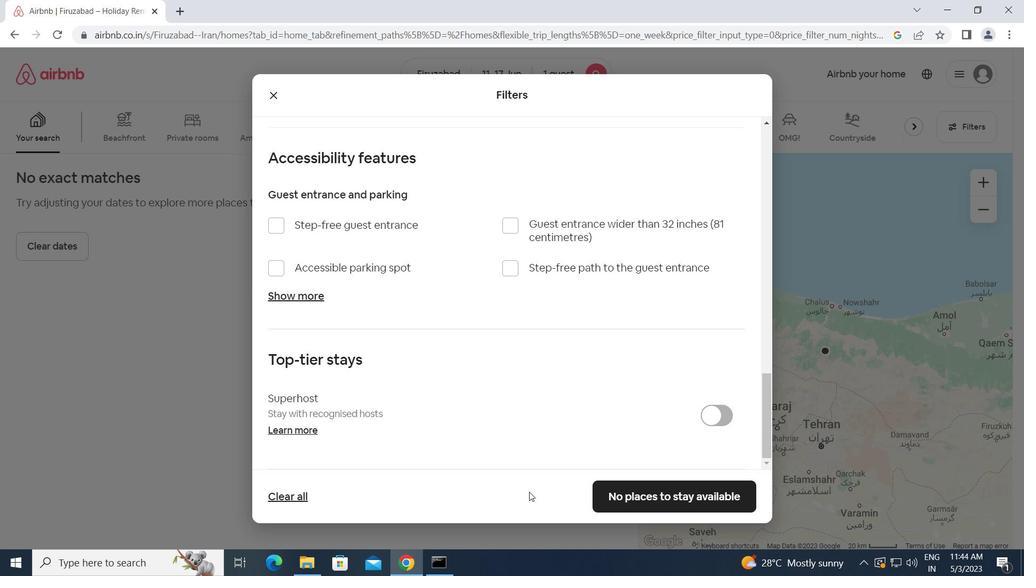 
Action: Mouse scrolled (539, 489) with delta (0, 0)
Screenshot: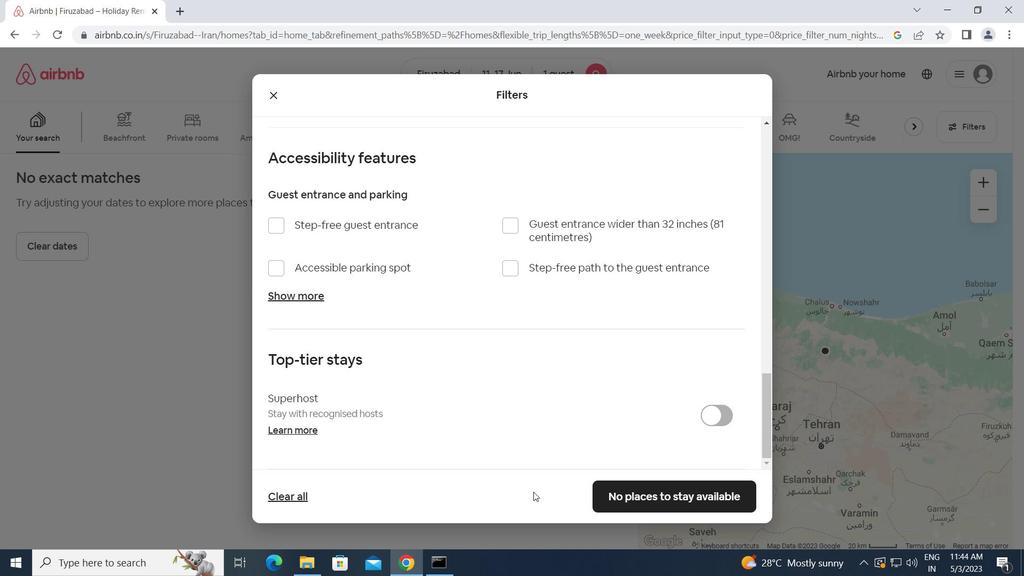 
Action: Mouse scrolled (539, 489) with delta (0, 0)
Screenshot: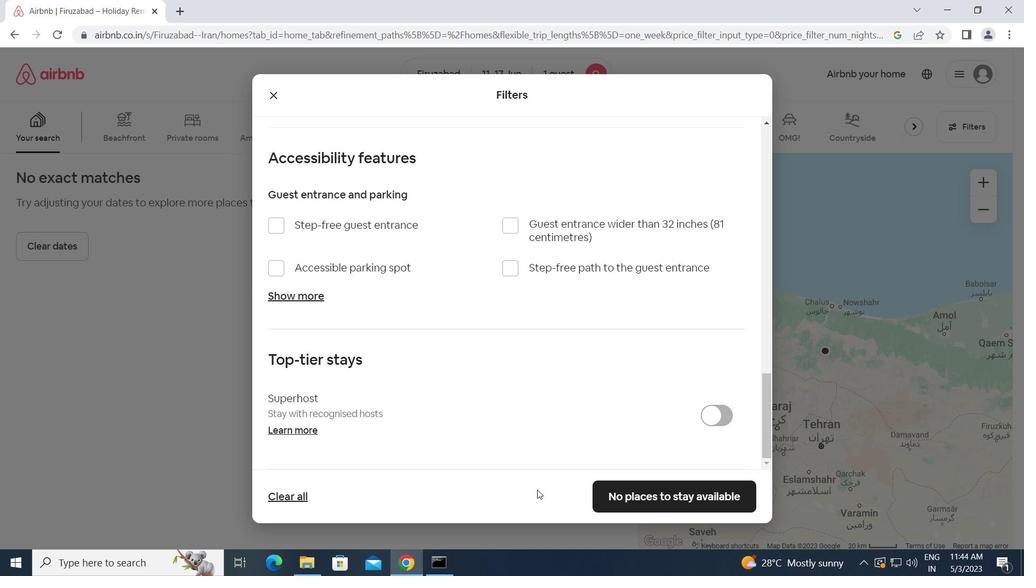 
Action: Mouse moved to (609, 490)
Screenshot: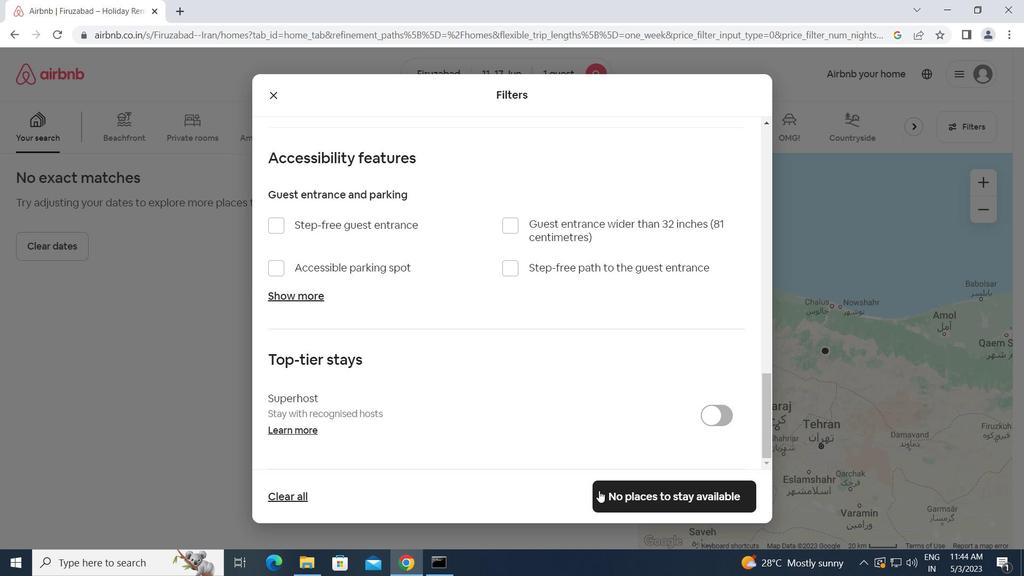
Action: Mouse pressed left at (609, 490)
Screenshot: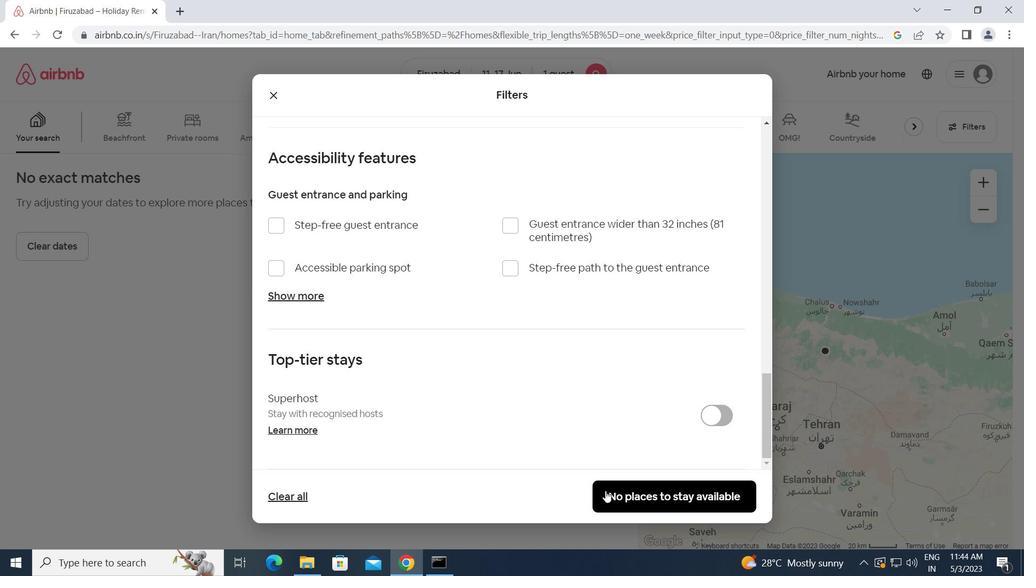 
